 Task: Open Card Maintenance Planning Review in Board Video Marketing to Workspace Business Process Management and add a team member Softage.1@softage.net, a label Purple, a checklist Editing, an attachment from your onedrive, a color Purple and finally, add a card description 'Plan and execute company team-building retreat with a focus on personal branding' and a comment 'Given the size and scope of this task, let us make sure we have the necessary resources and support to get it done.'. Add a start date 'Jan 05, 1900' with a due date 'Jan 12, 1900'
Action: Mouse moved to (53, 335)
Screenshot: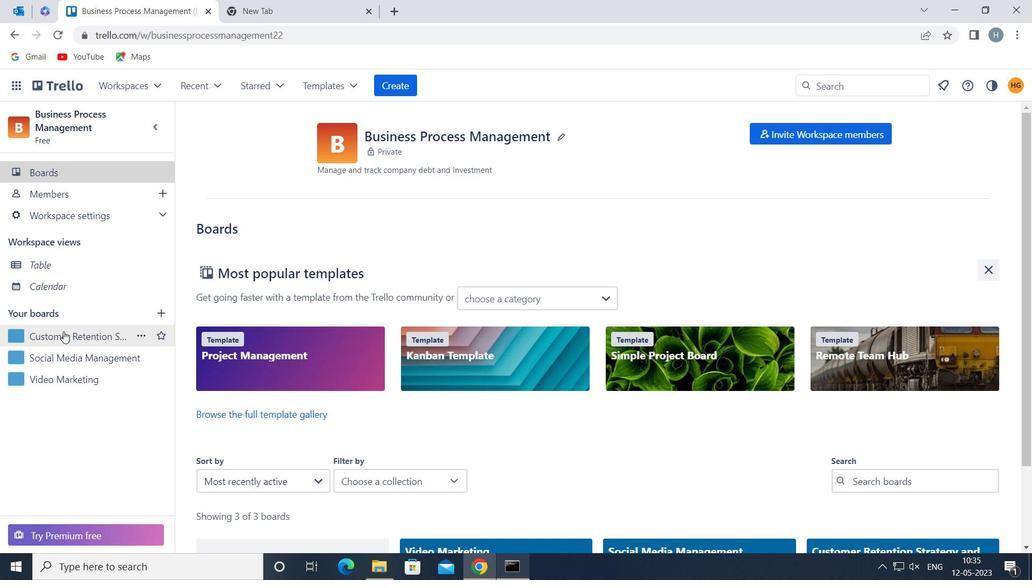 
Action: Mouse pressed left at (53, 335)
Screenshot: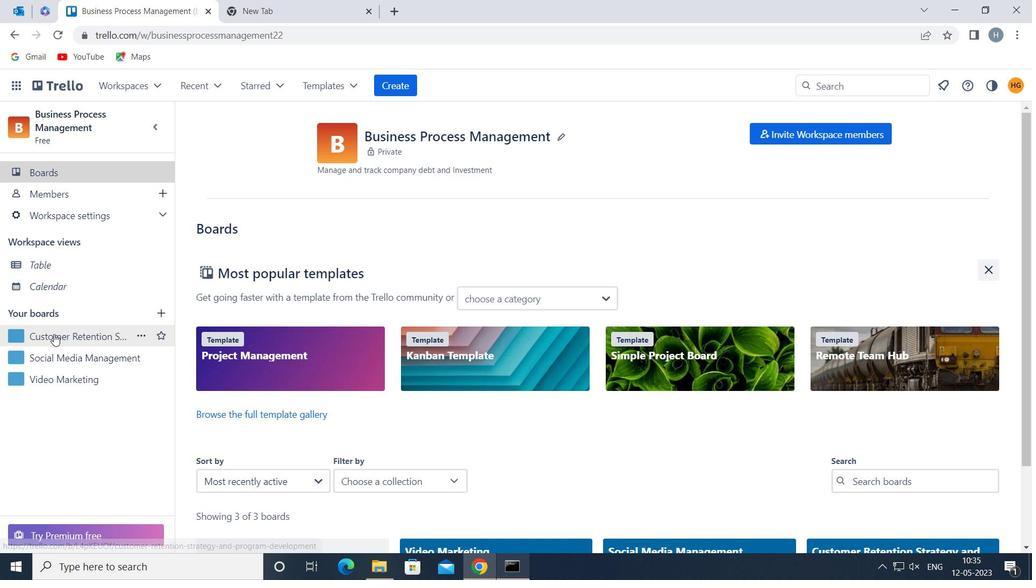 
Action: Mouse moved to (450, 190)
Screenshot: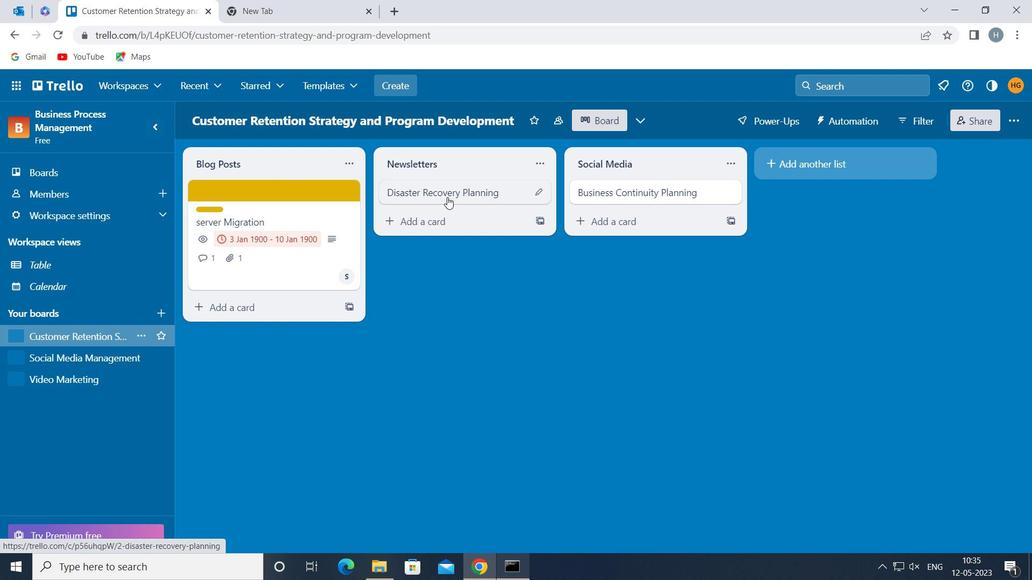 
Action: Mouse pressed left at (450, 190)
Screenshot: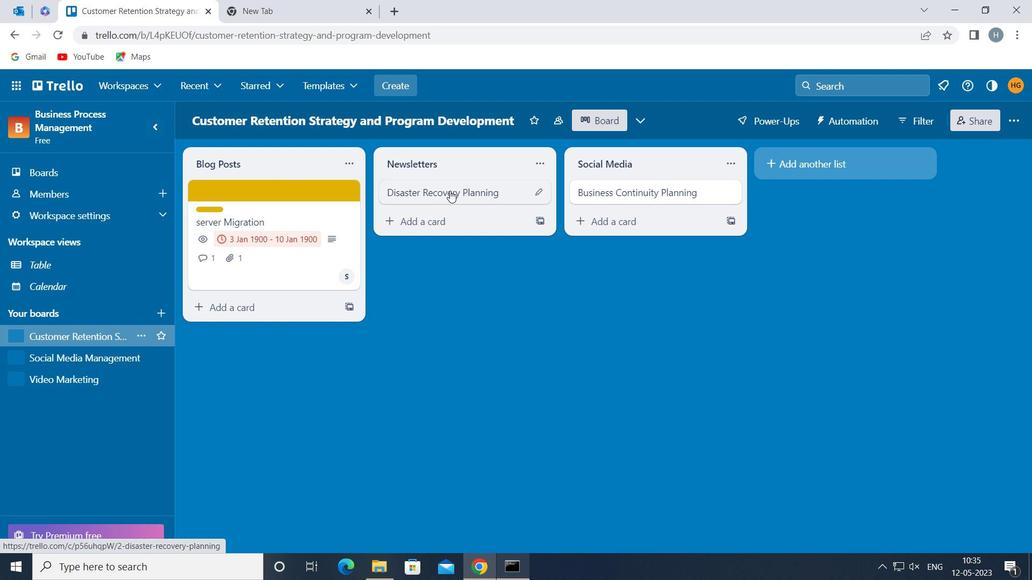 
Action: Mouse moved to (692, 239)
Screenshot: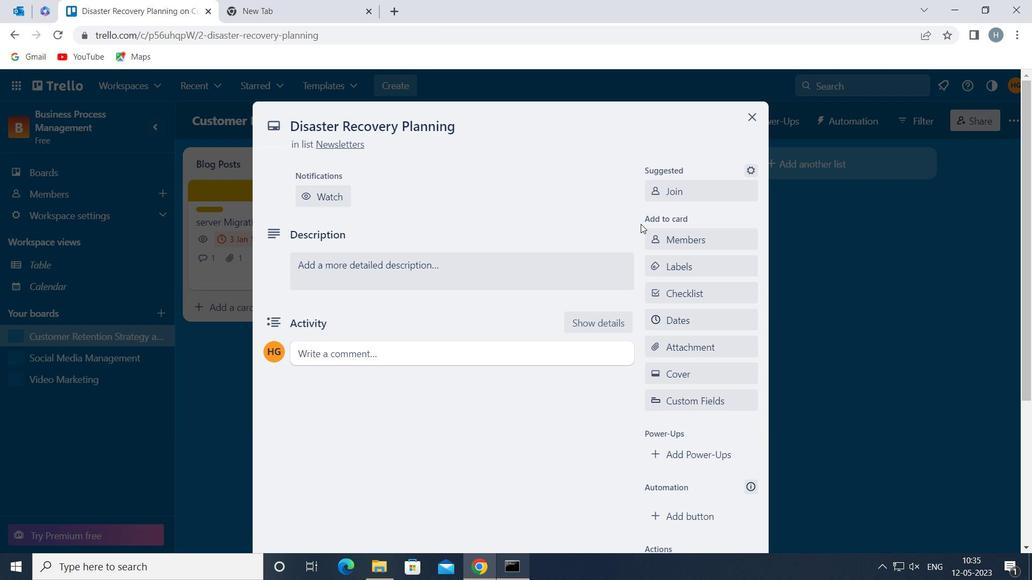 
Action: Mouse pressed left at (692, 239)
Screenshot: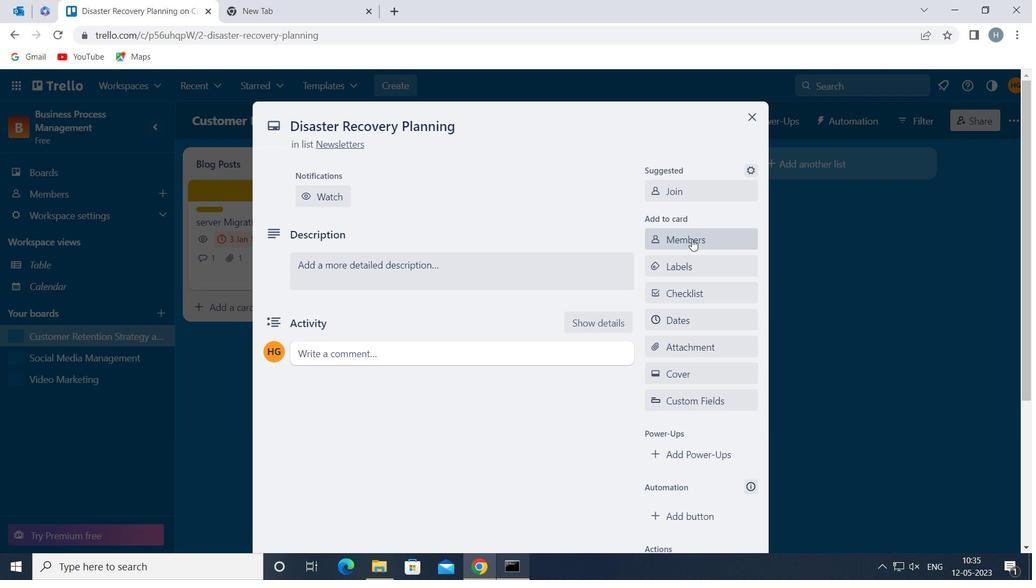 
Action: Key pressed softage
Screenshot: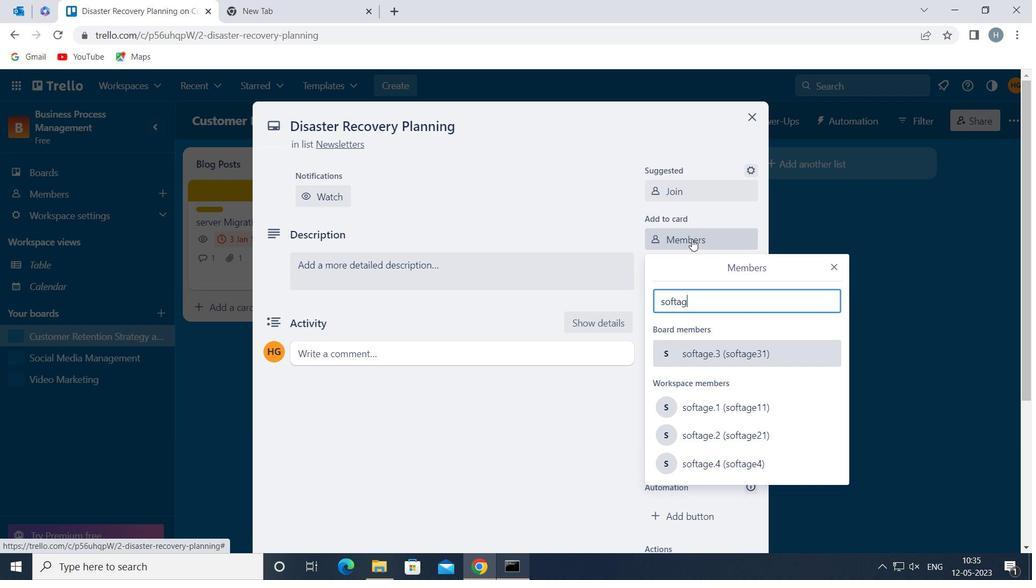 
Action: Mouse moved to (752, 433)
Screenshot: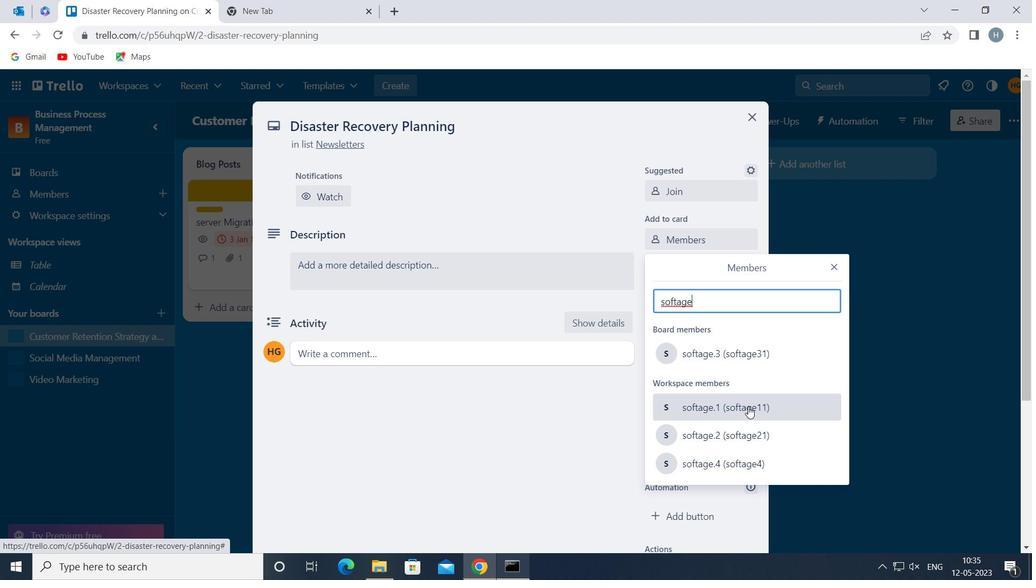 
Action: Mouse pressed left at (752, 433)
Screenshot: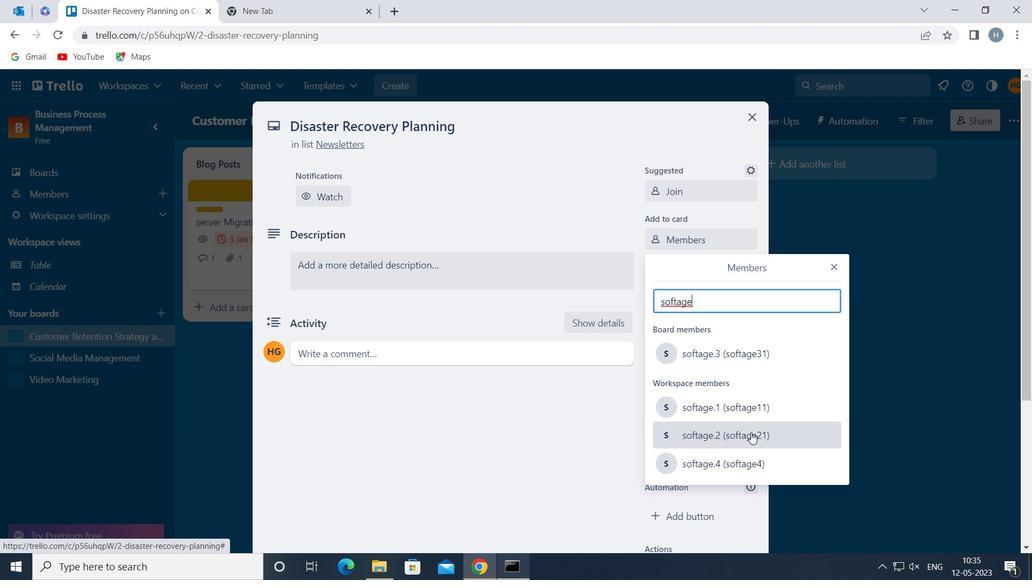 
Action: Mouse moved to (838, 264)
Screenshot: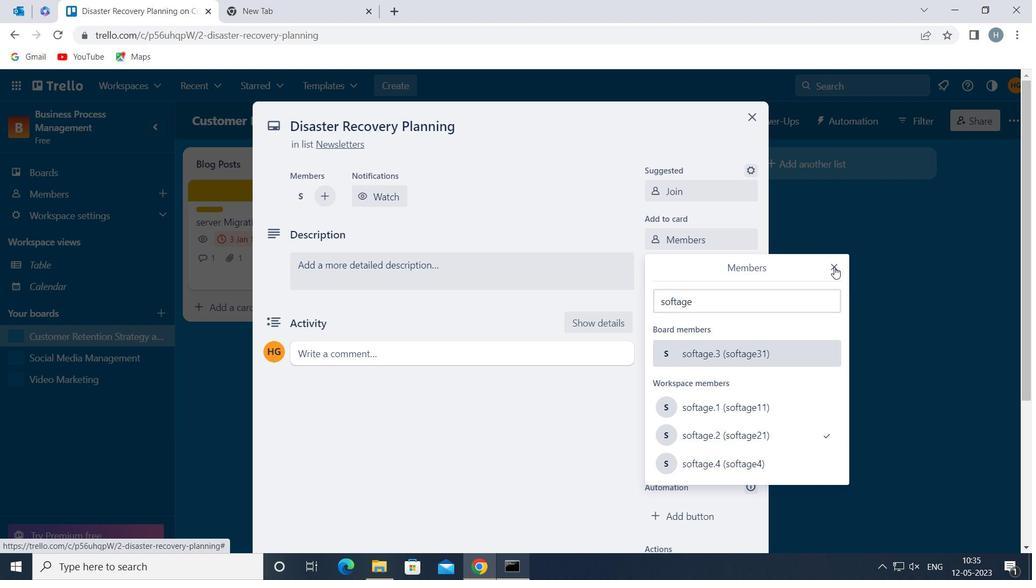 
Action: Mouse pressed left at (838, 264)
Screenshot: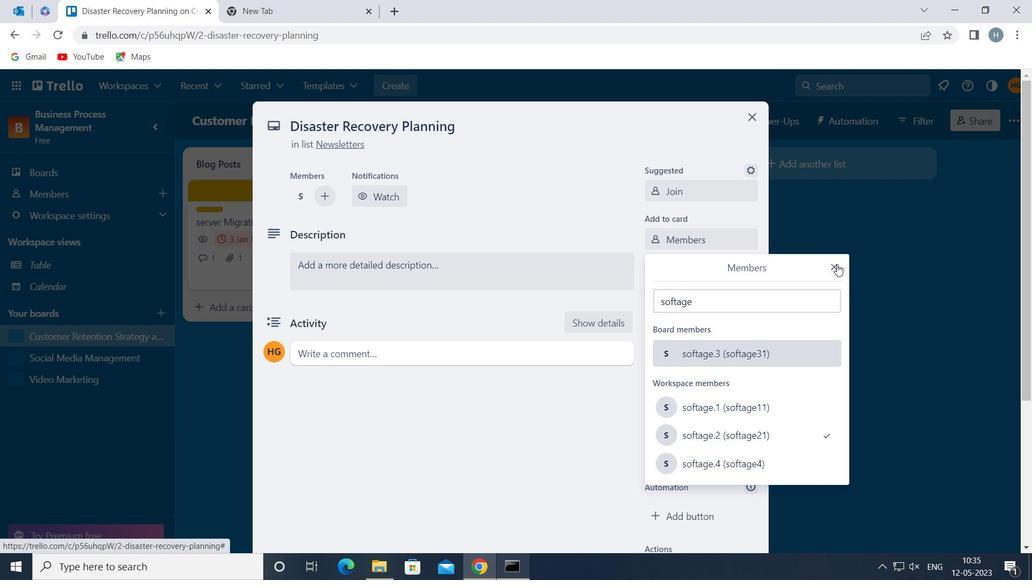 
Action: Mouse moved to (740, 268)
Screenshot: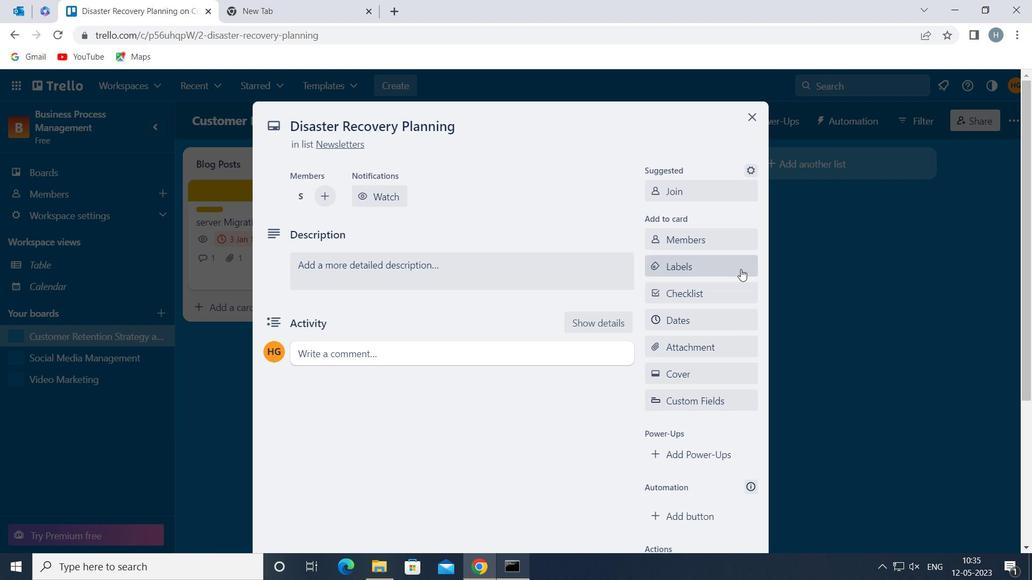 
Action: Mouse pressed left at (740, 268)
Screenshot: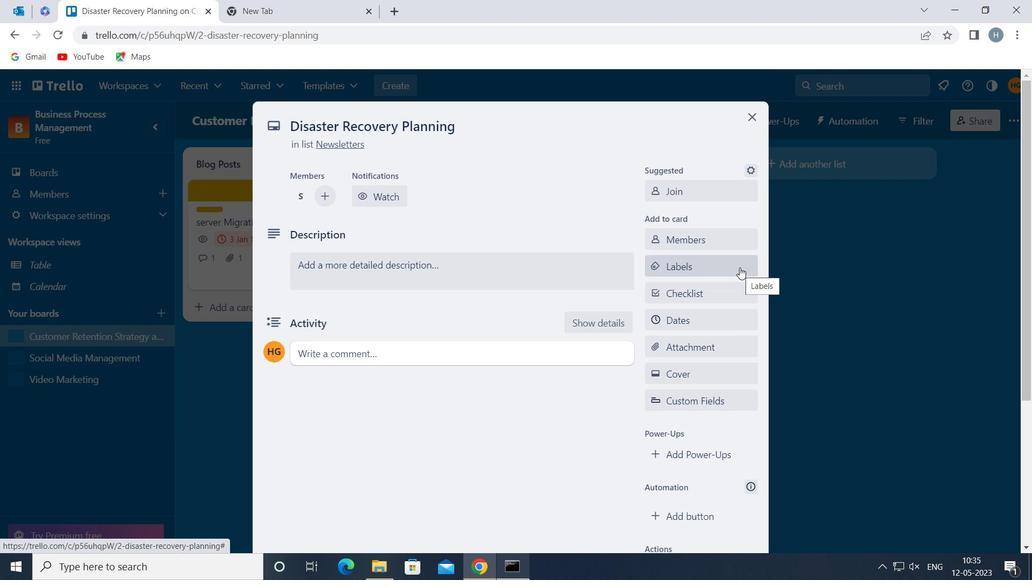 
Action: Mouse moved to (743, 224)
Screenshot: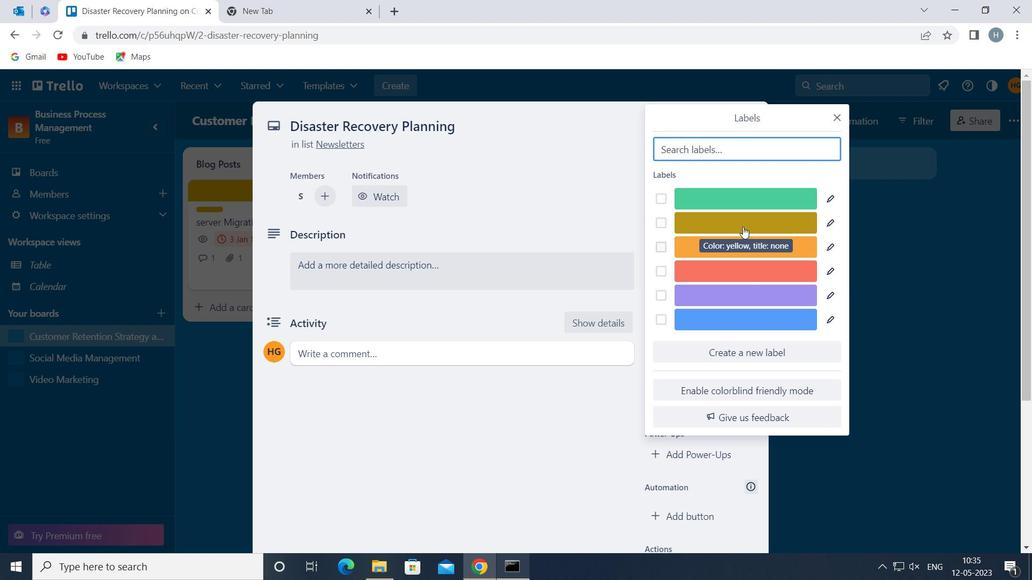 
Action: Mouse pressed left at (743, 224)
Screenshot: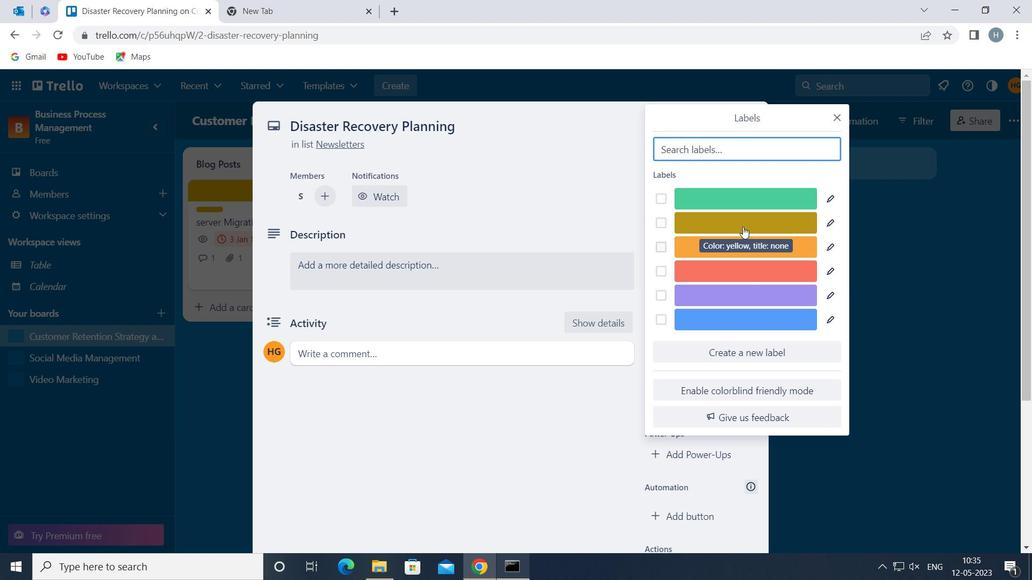 
Action: Mouse moved to (838, 114)
Screenshot: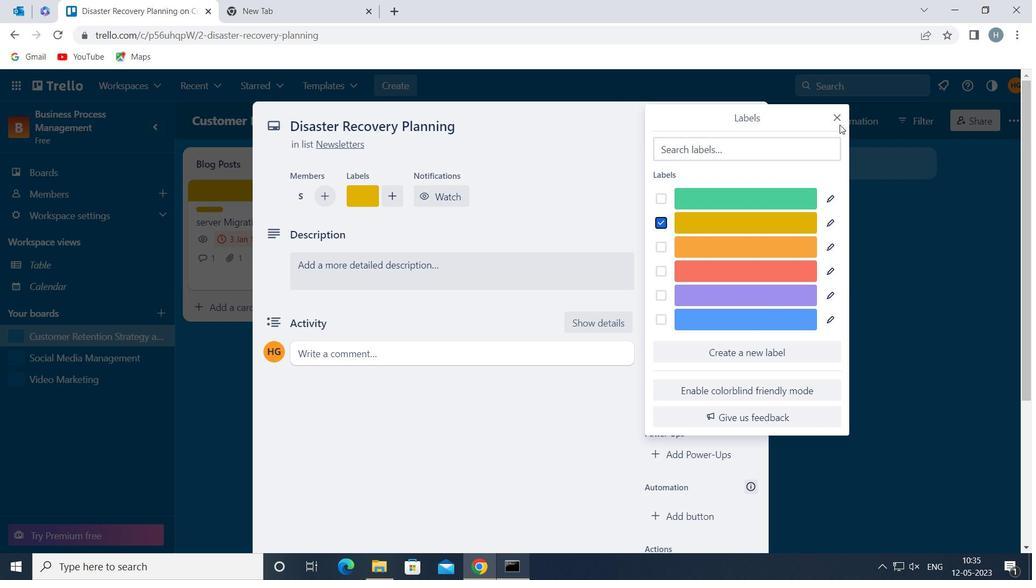
Action: Mouse pressed left at (838, 114)
Screenshot: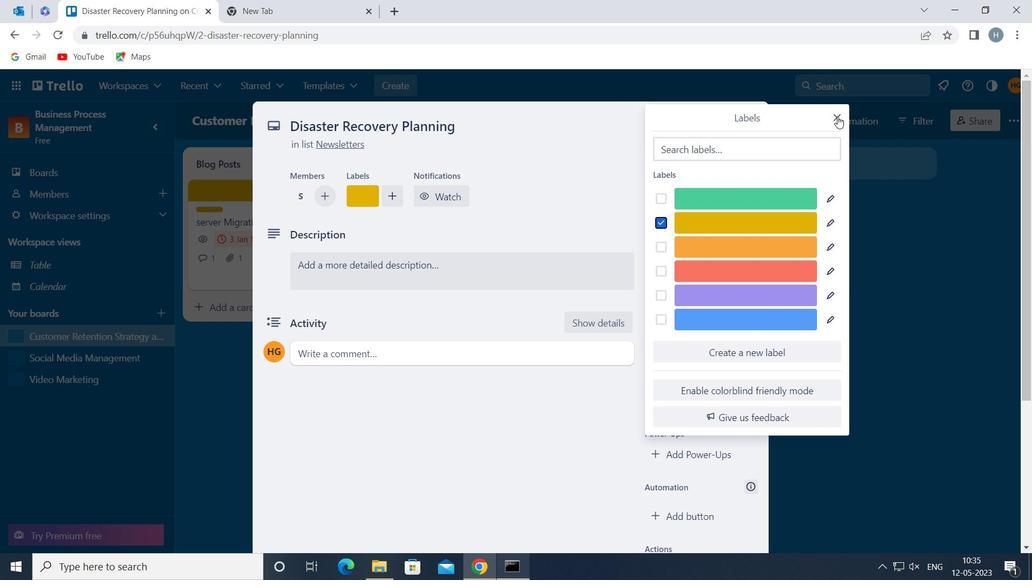 
Action: Mouse moved to (723, 294)
Screenshot: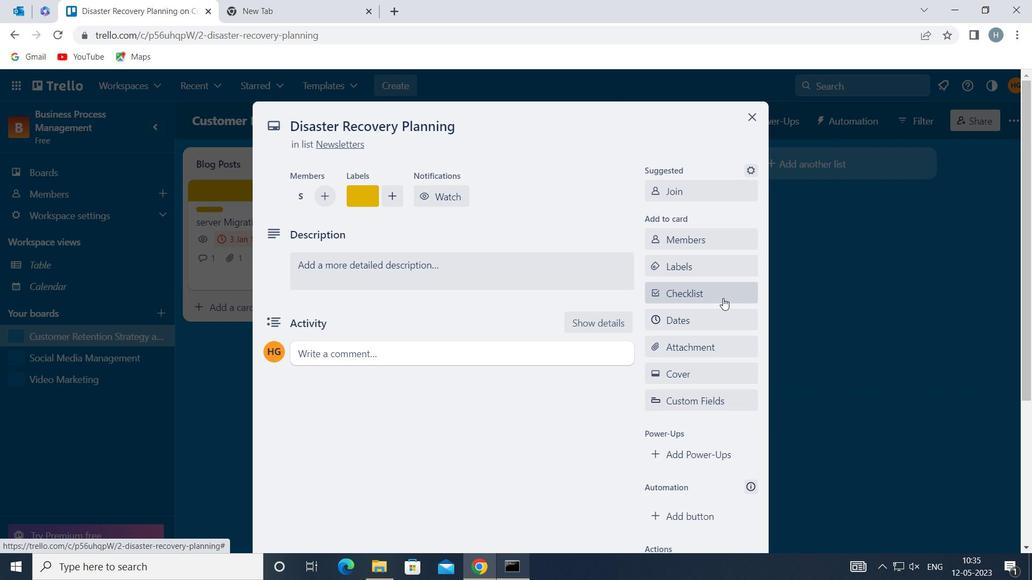 
Action: Mouse pressed left at (723, 294)
Screenshot: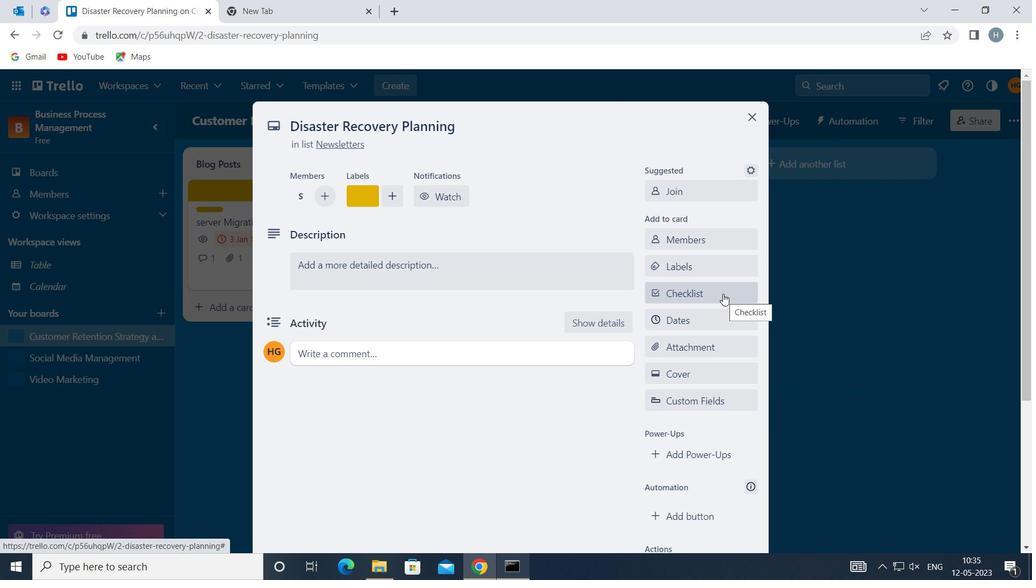 
Action: Key pressed <Key.shift>N
Screenshot: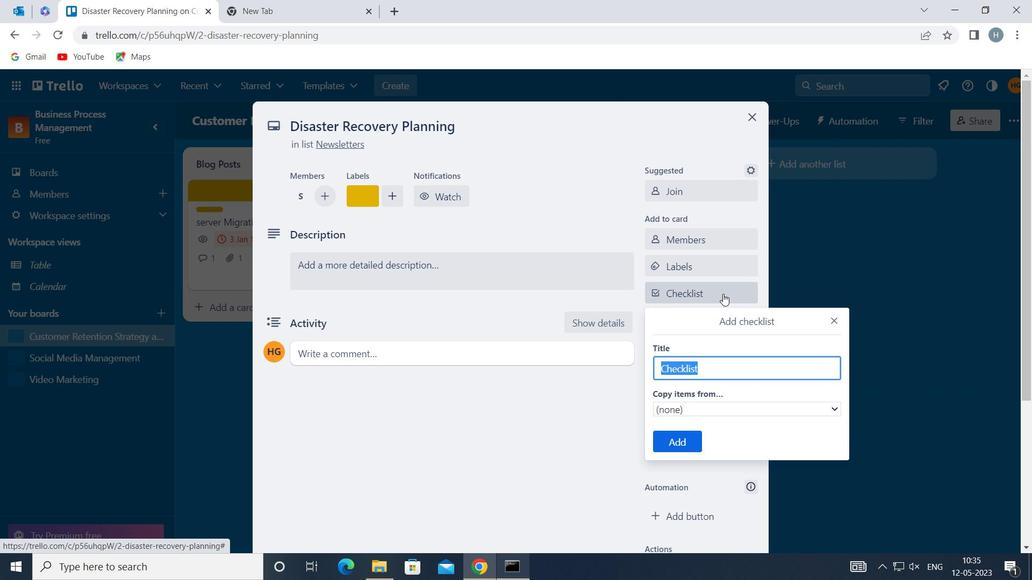 
Action: Mouse moved to (771, 395)
Screenshot: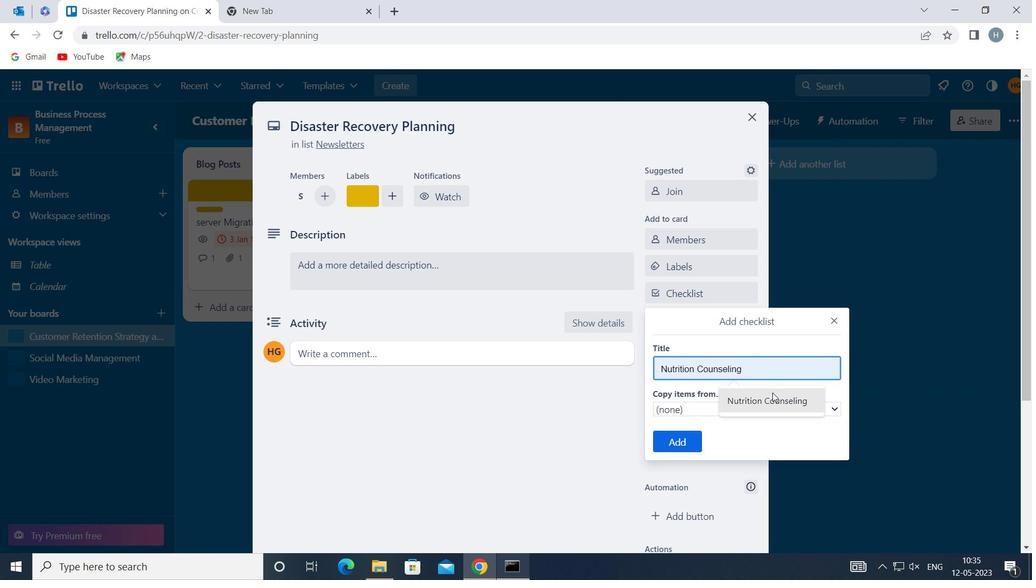 
Action: Mouse pressed left at (771, 395)
Screenshot: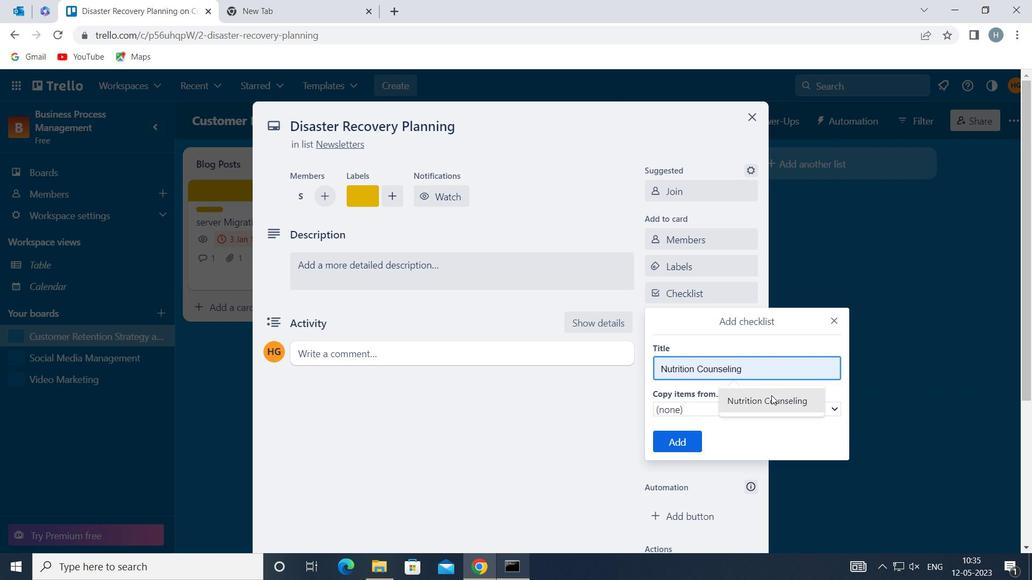 
Action: Mouse moved to (678, 439)
Screenshot: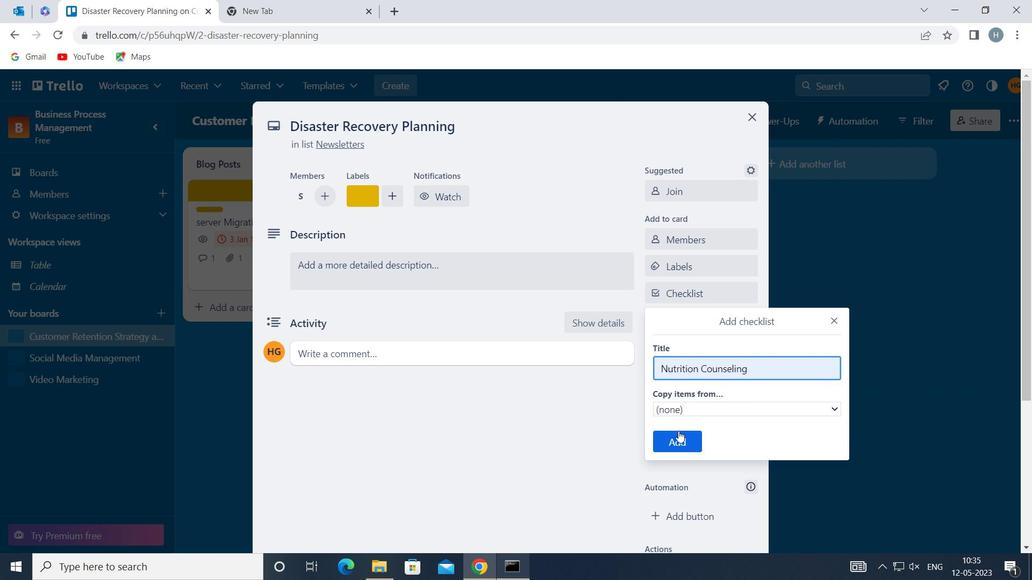 
Action: Mouse pressed left at (678, 439)
Screenshot: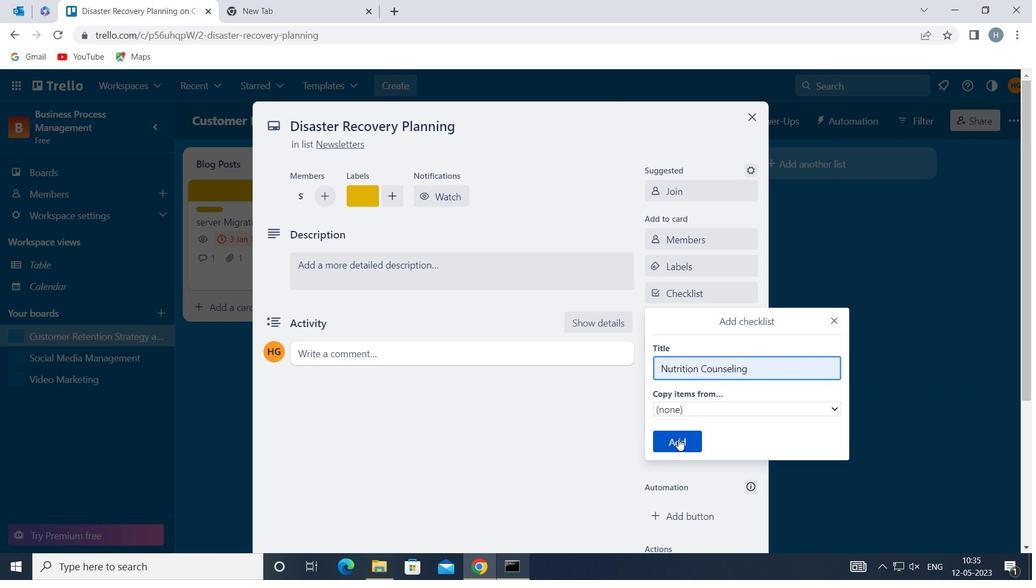 
Action: Mouse moved to (717, 342)
Screenshot: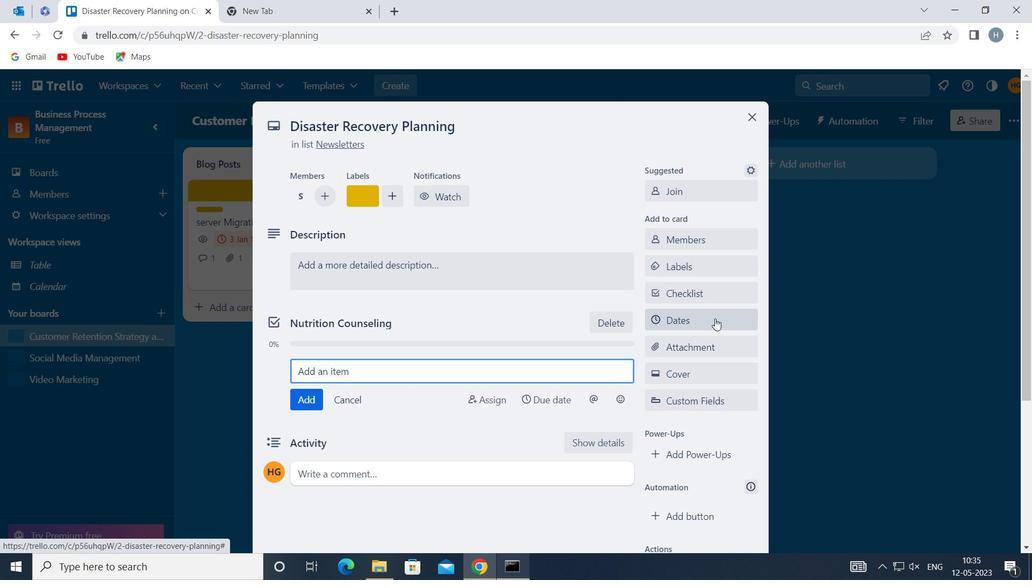
Action: Mouse pressed left at (717, 342)
Screenshot: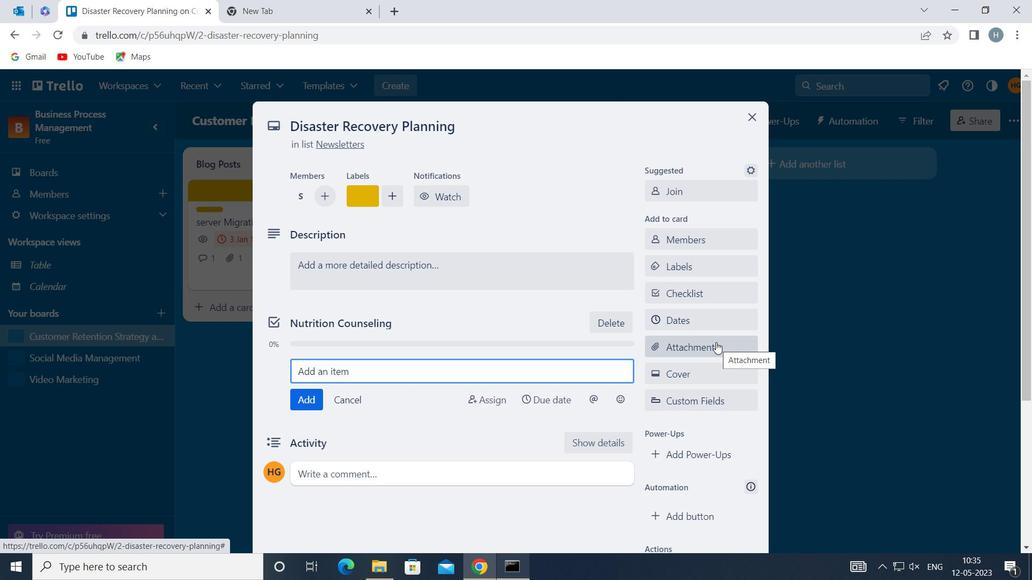 
Action: Mouse moved to (713, 252)
Screenshot: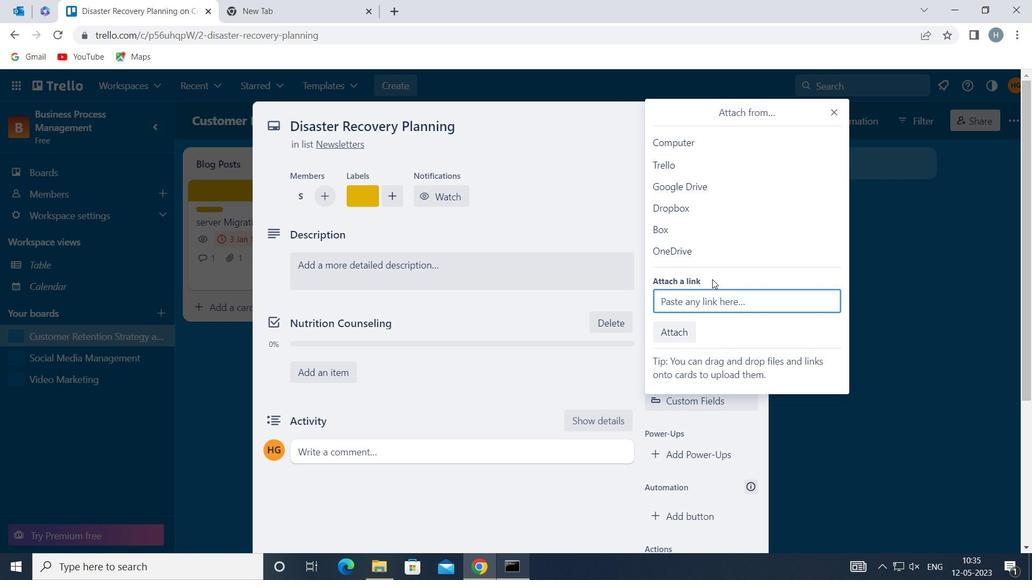 
Action: Mouse pressed left at (713, 252)
Screenshot: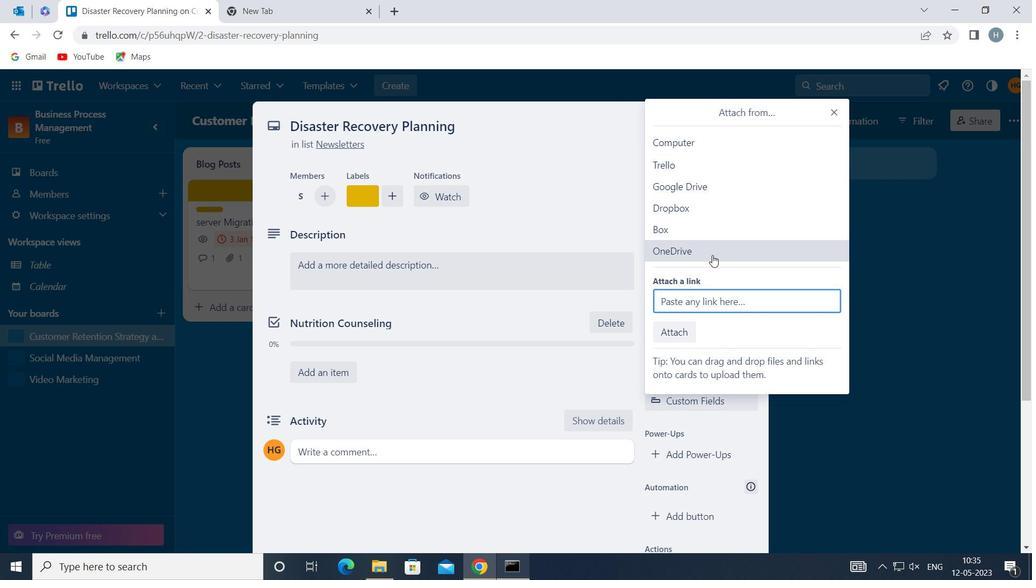 
Action: Mouse moved to (491, 189)
Screenshot: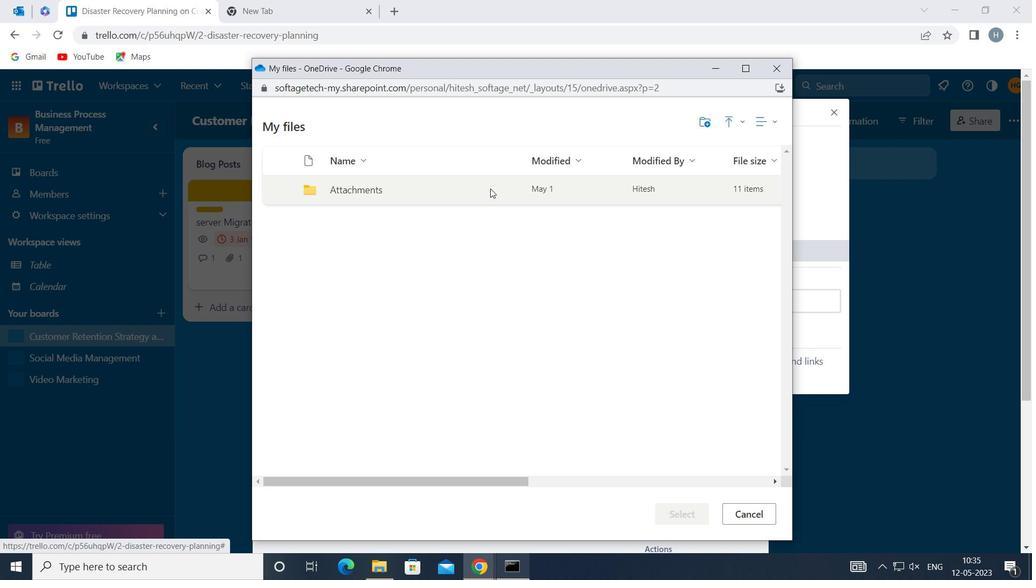 
Action: Mouse pressed left at (491, 189)
Screenshot: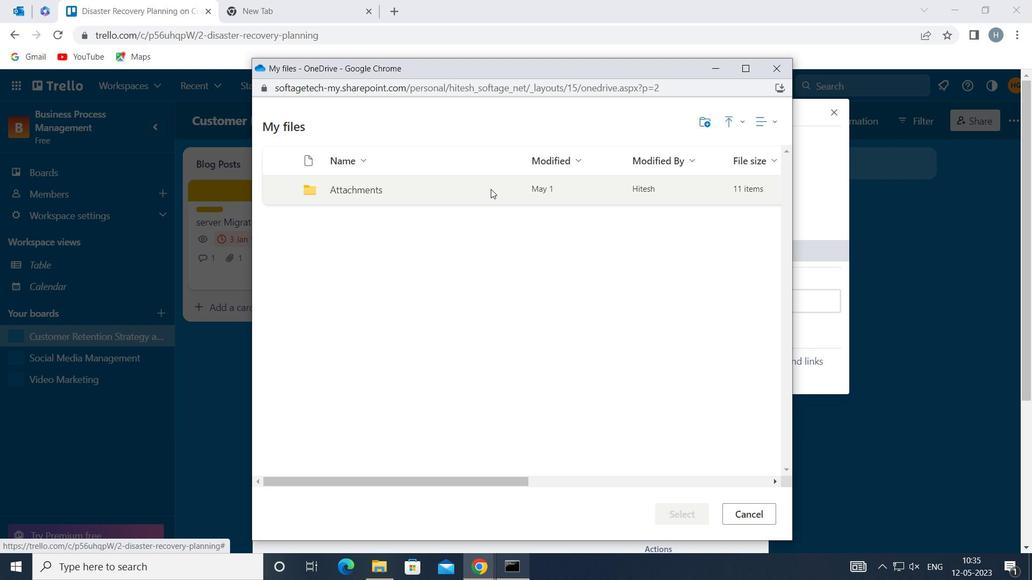 
Action: Mouse pressed left at (491, 189)
Screenshot: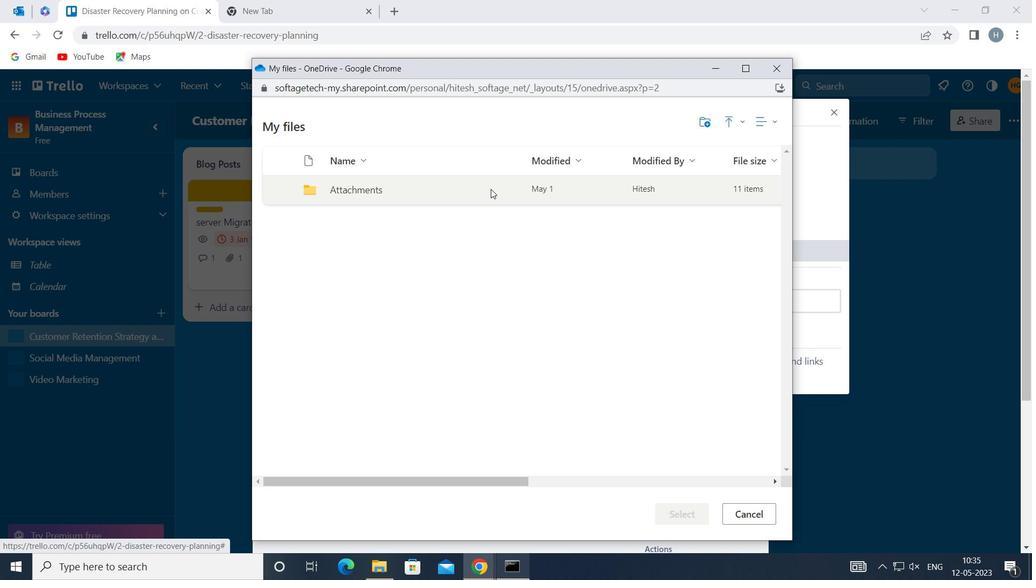 
Action: Mouse moved to (519, 219)
Screenshot: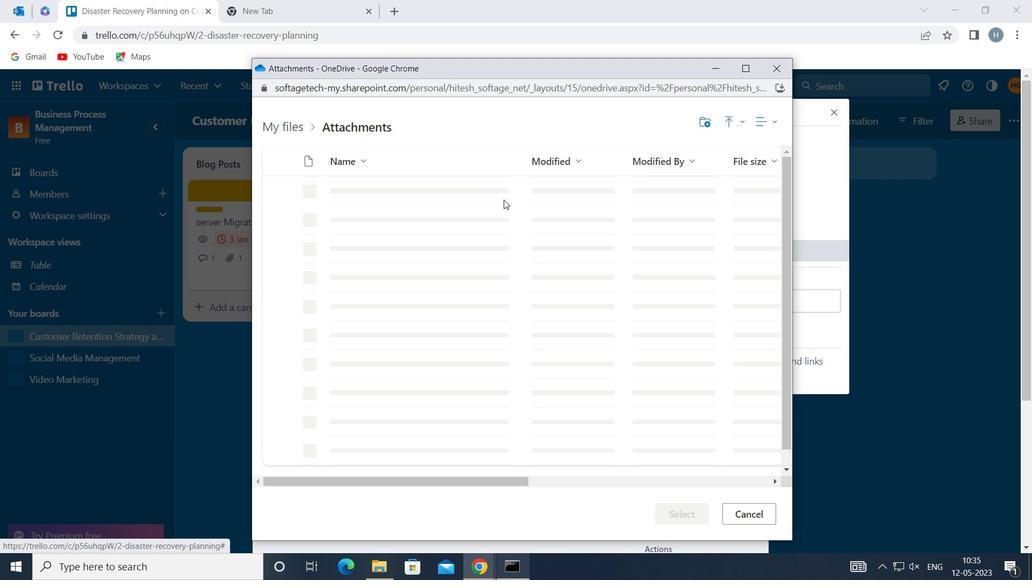 
Action: Mouse pressed left at (519, 219)
Screenshot: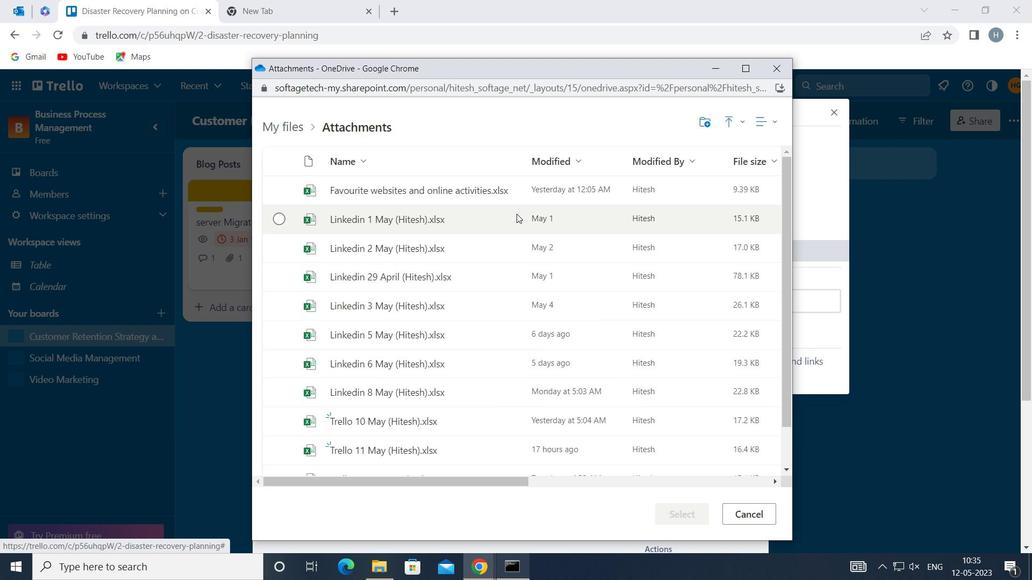 
Action: Mouse moved to (669, 511)
Screenshot: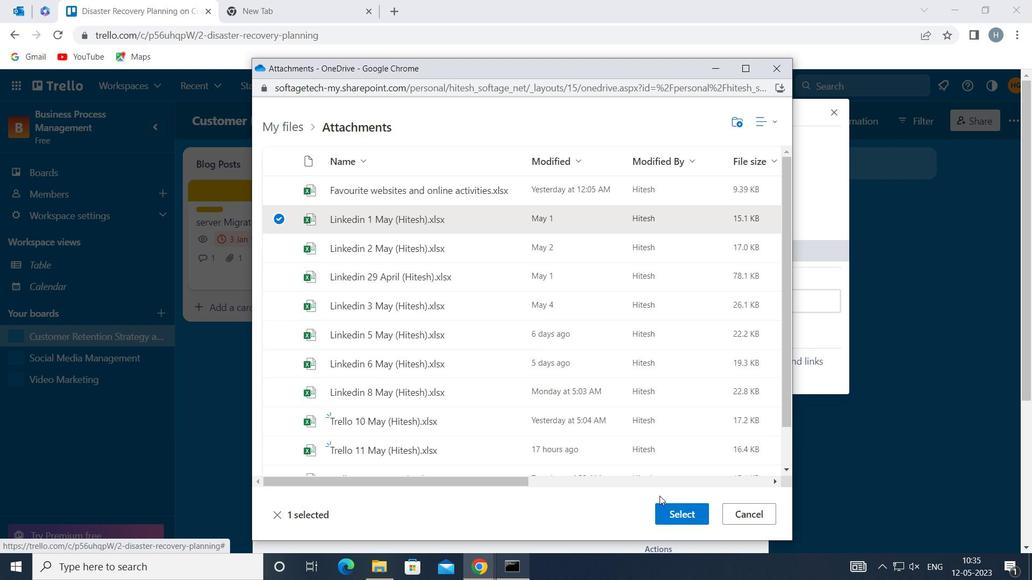 
Action: Mouse pressed left at (669, 511)
Screenshot: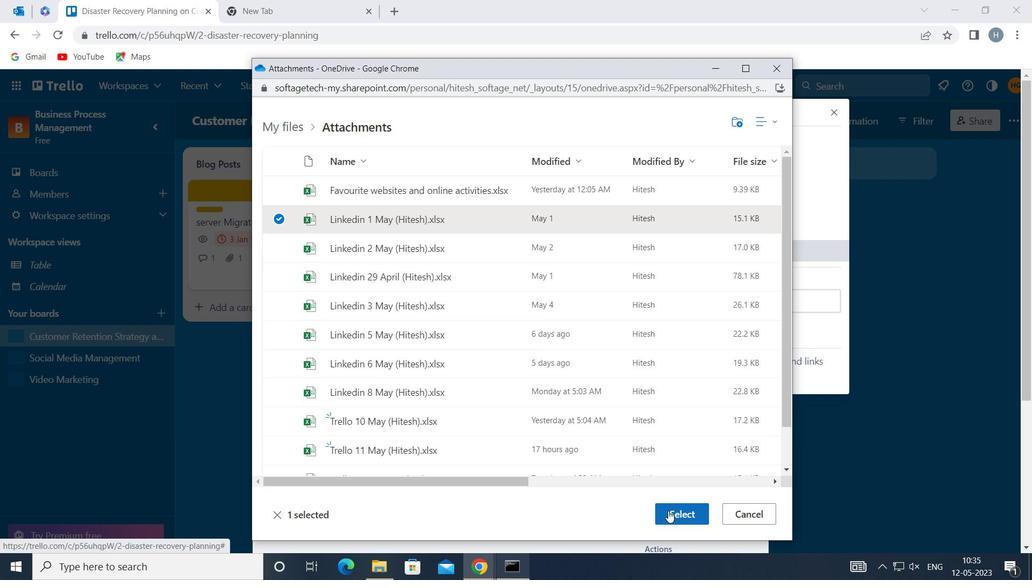 
Action: Mouse moved to (699, 371)
Screenshot: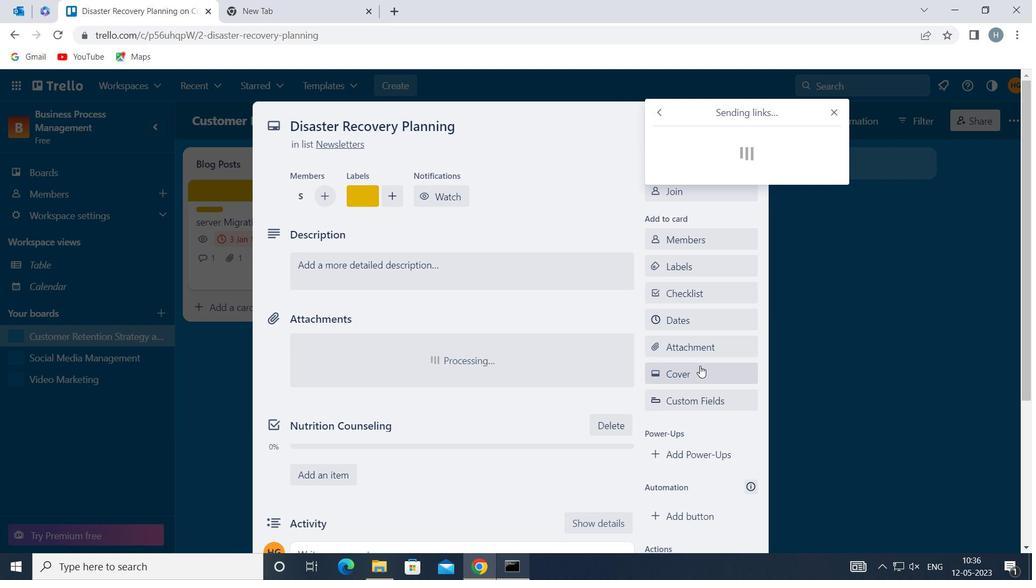 
Action: Mouse pressed left at (699, 371)
Screenshot: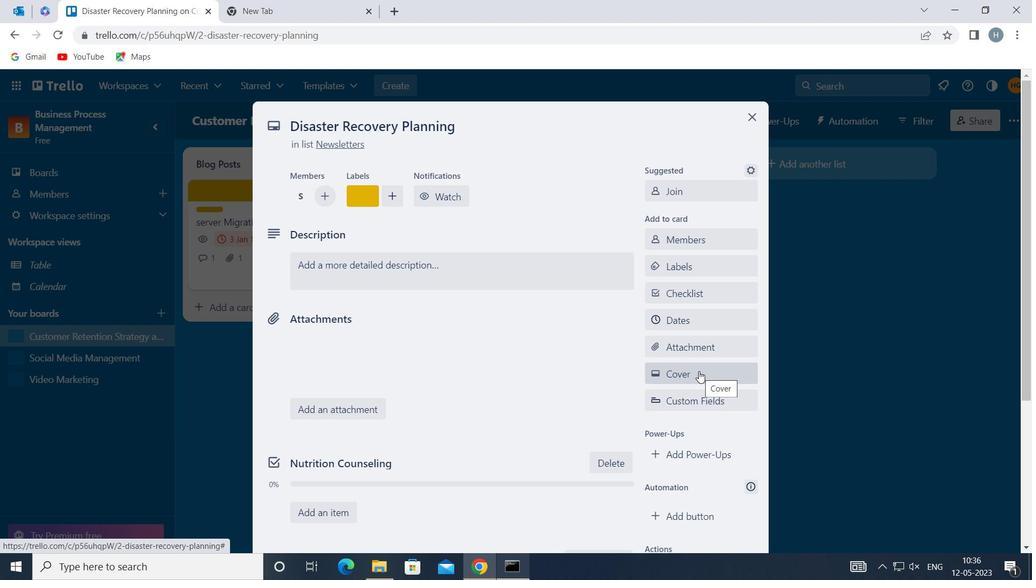 
Action: Mouse moved to (708, 289)
Screenshot: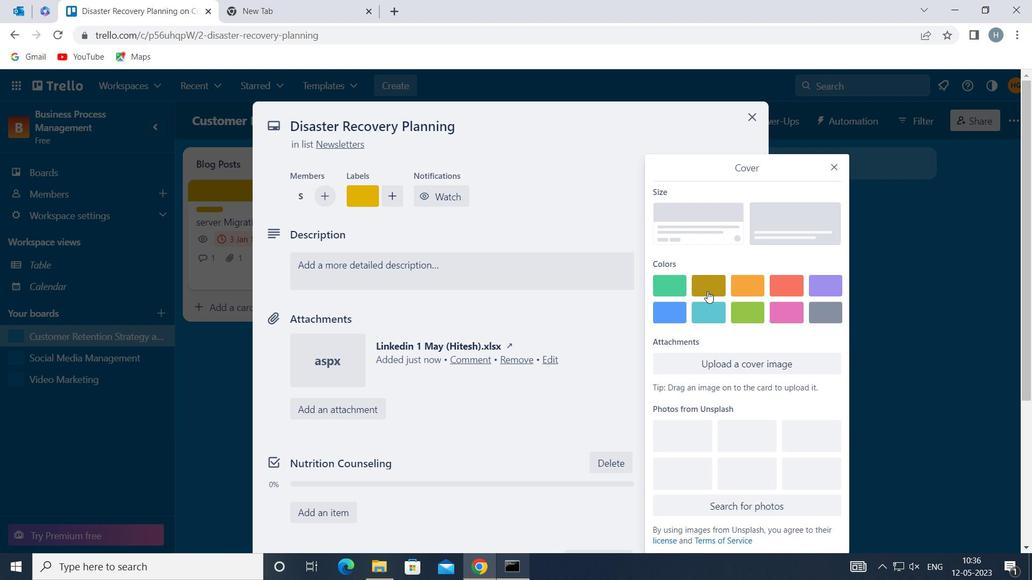 
Action: Mouse pressed left at (708, 289)
Screenshot: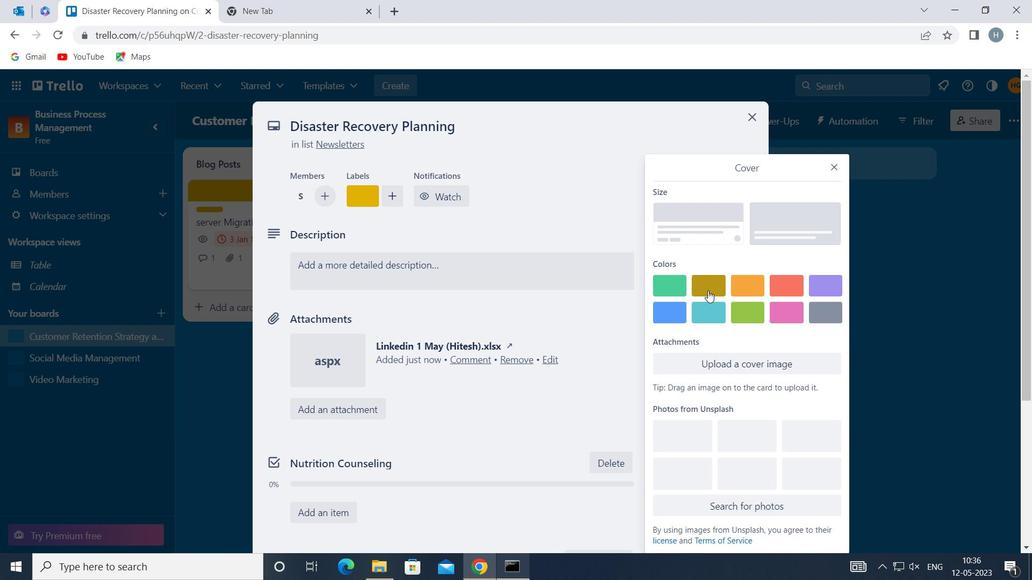 
Action: Mouse moved to (837, 139)
Screenshot: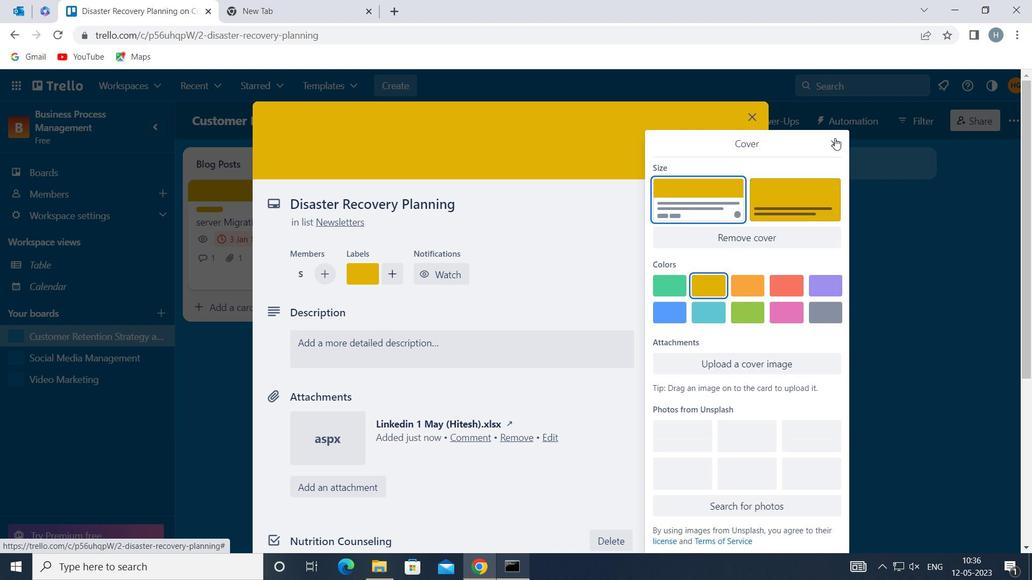 
Action: Mouse pressed left at (837, 139)
Screenshot: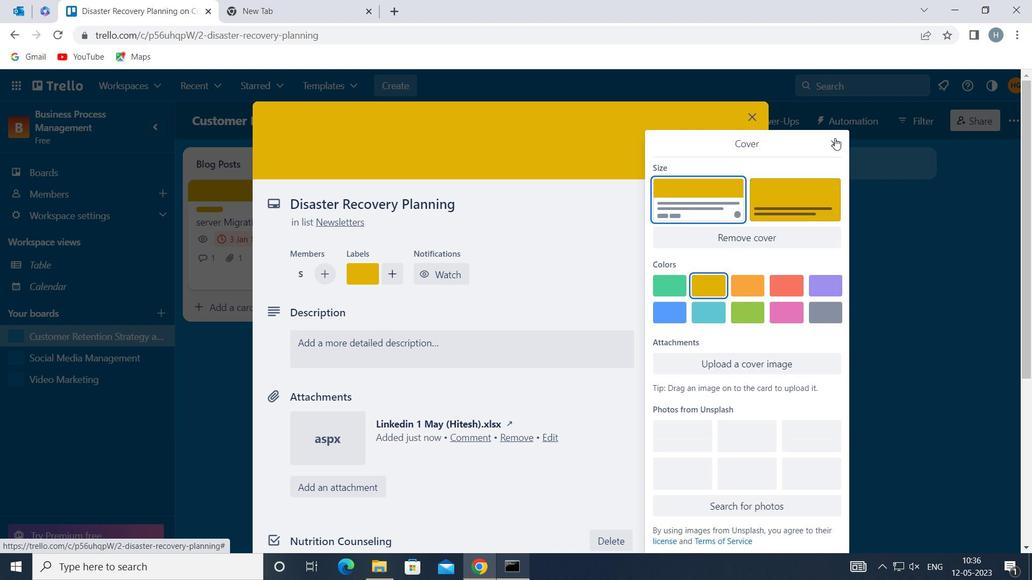 
Action: Mouse moved to (539, 344)
Screenshot: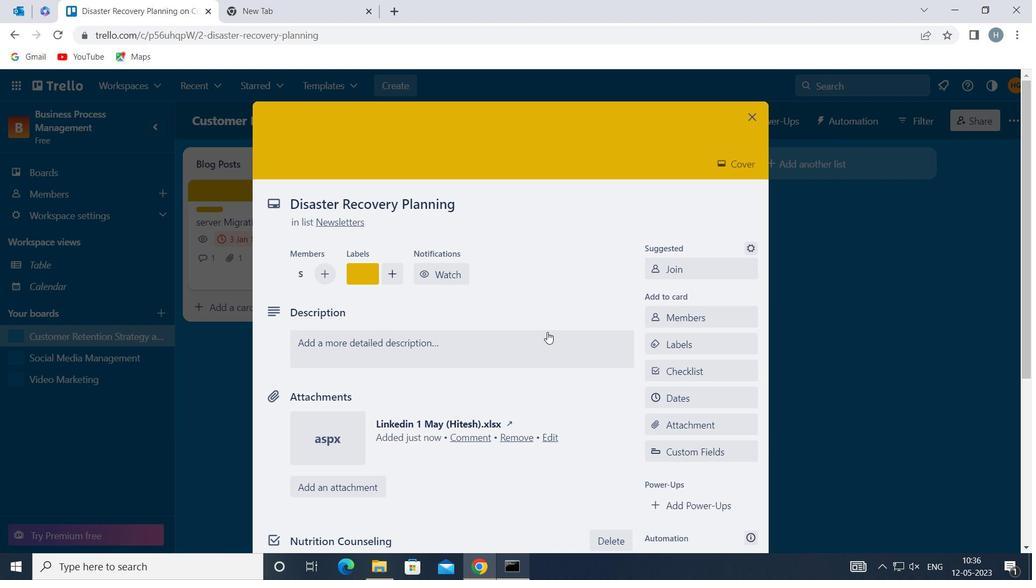 
Action: Mouse pressed left at (539, 344)
Screenshot: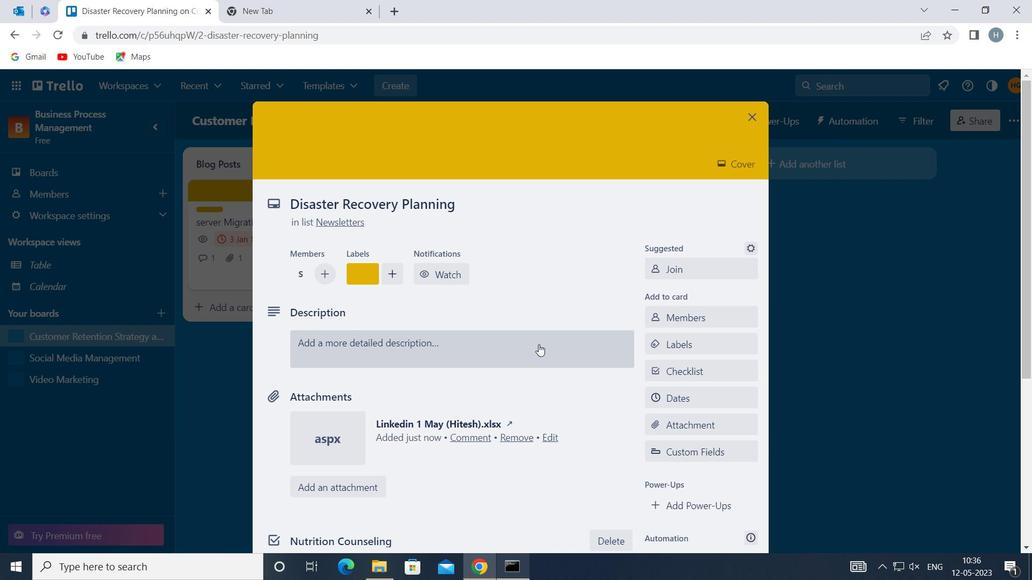 
Action: Mouse moved to (500, 391)
Screenshot: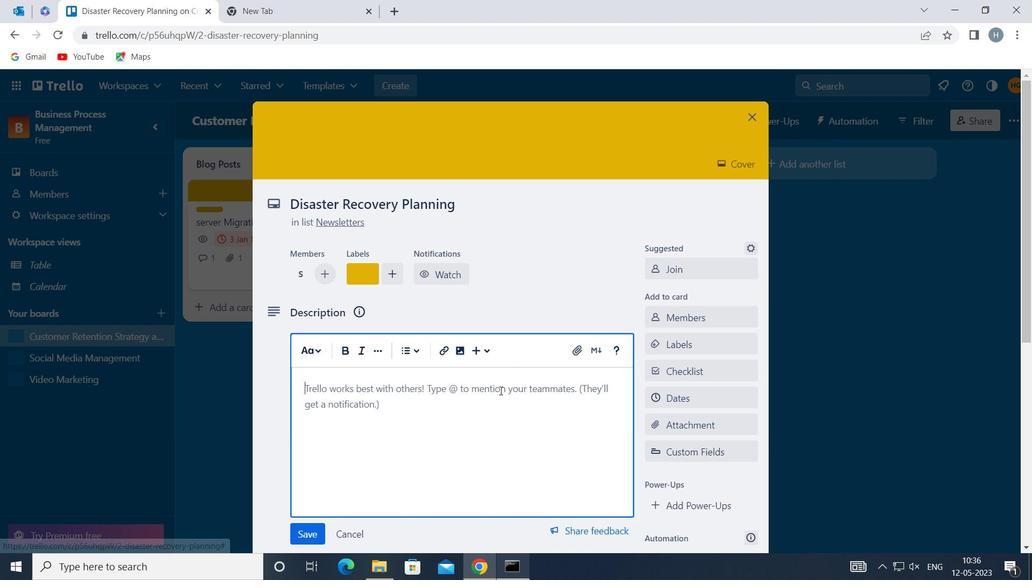 
Action: Mouse pressed left at (500, 391)
Screenshot: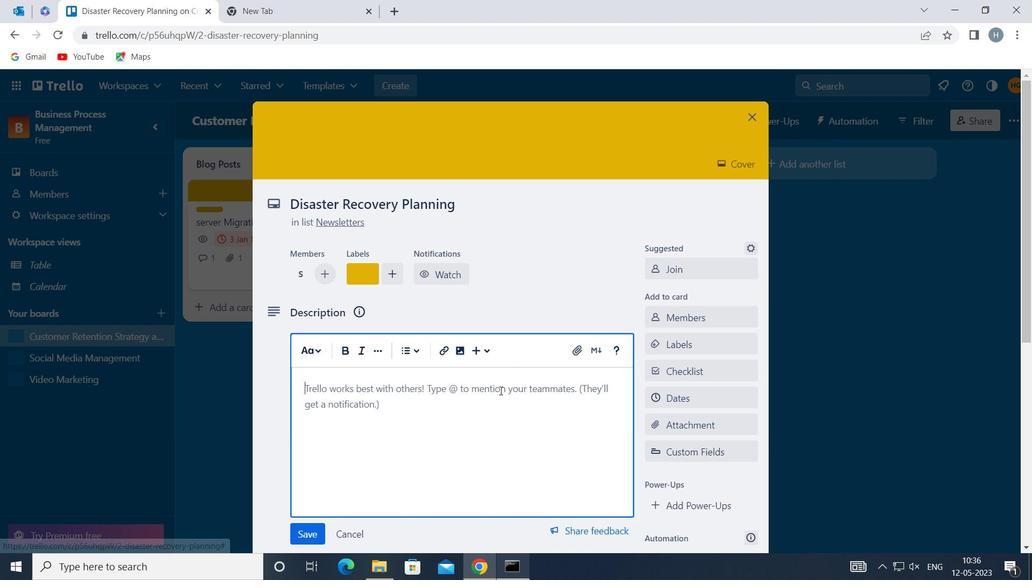 
Action: Mouse moved to (481, 398)
Screenshot: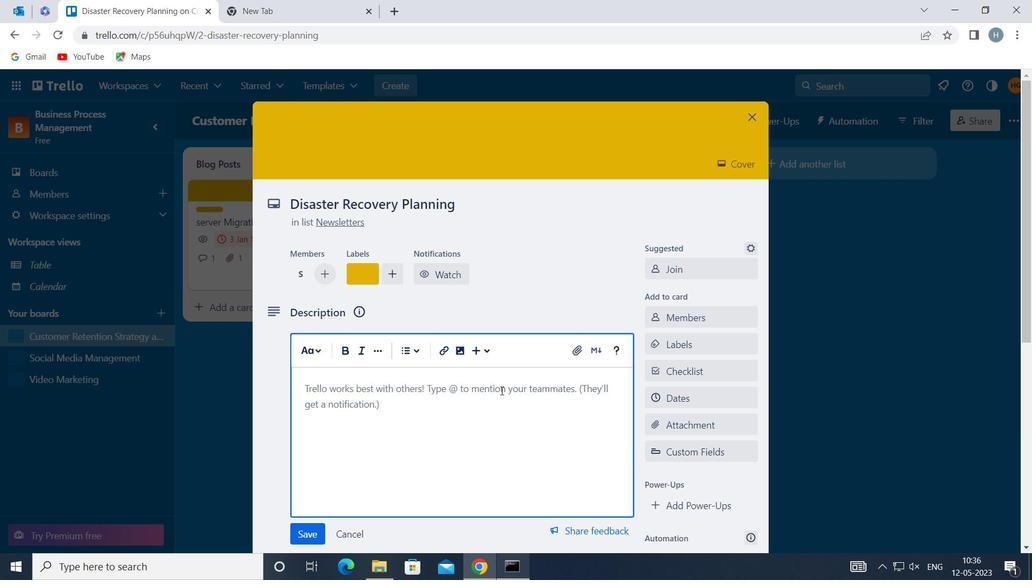 
Action: Key pressed <Key.shift>PLAN<Key.space>AND<Key.space>EXECUTE<Key.space>COMPANY<Key.space>TEAM-BUILDING<Key.space>ACTIVITY<Key.space>AT<Key.space>A<Key.space>TEAM-BUILDING<Key.space>ROPES<Key.space>COURSE
Screenshot: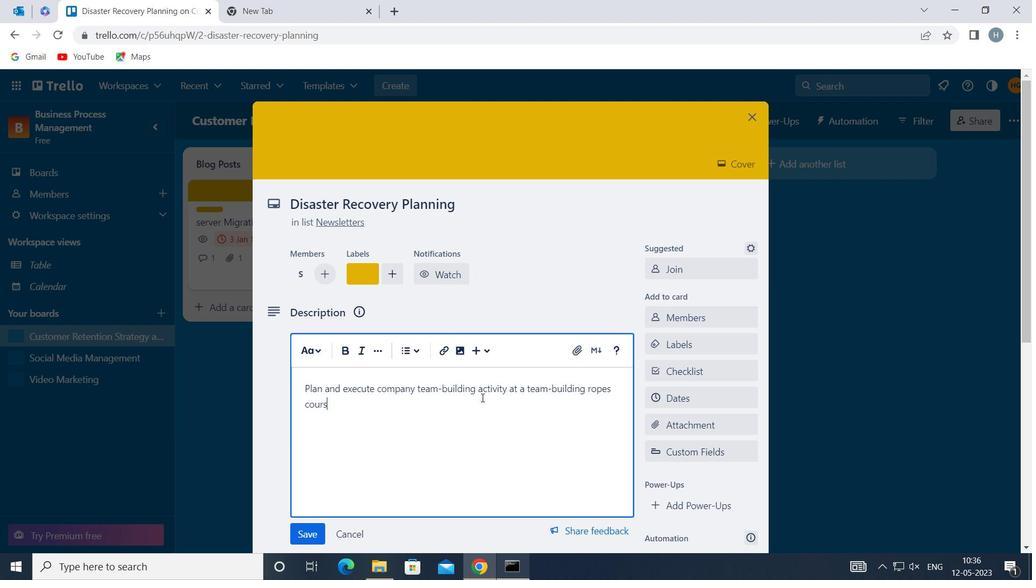 
Action: Mouse moved to (309, 538)
Screenshot: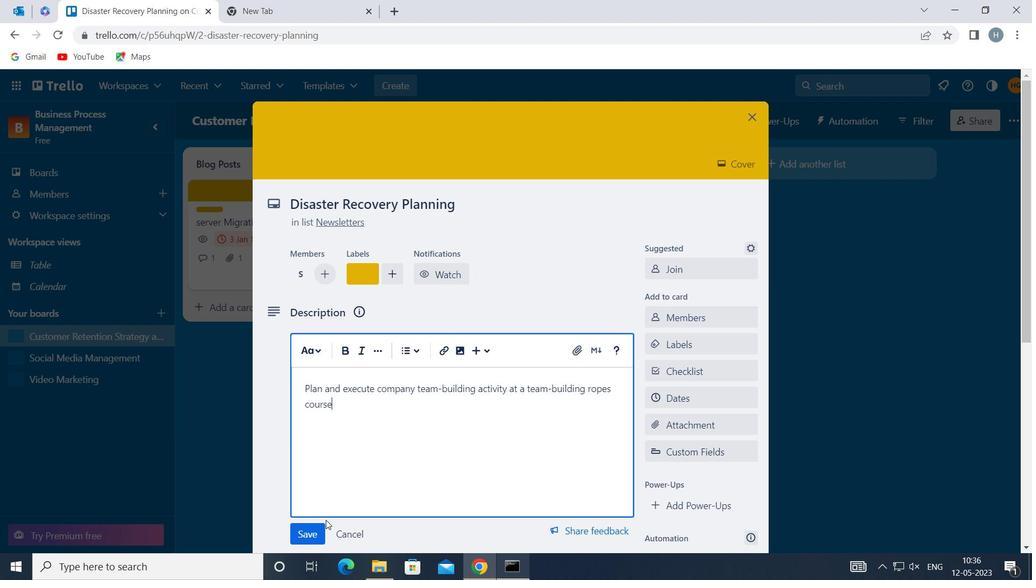 
Action: Mouse pressed left at (309, 538)
Screenshot: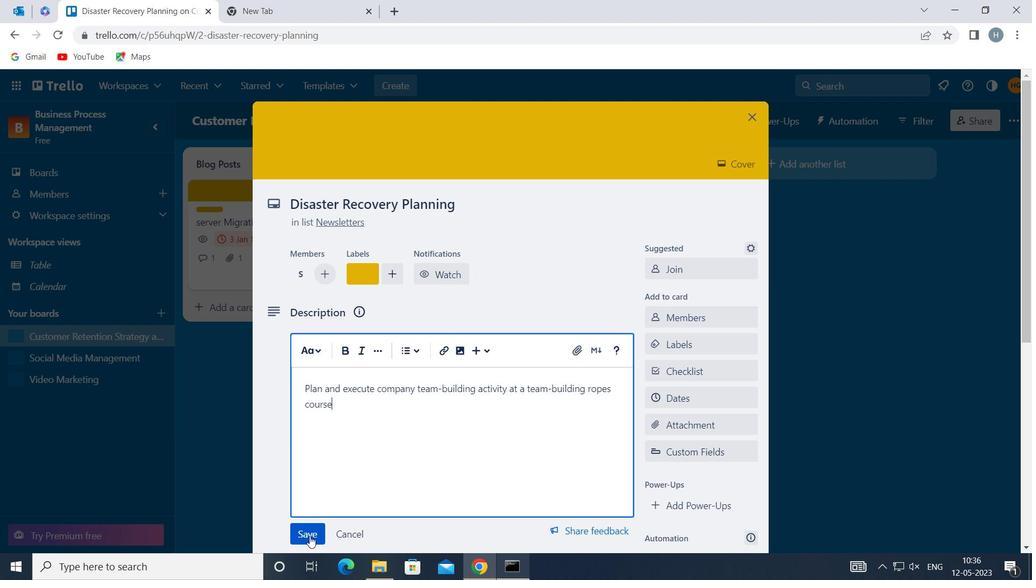 
Action: Mouse moved to (384, 456)
Screenshot: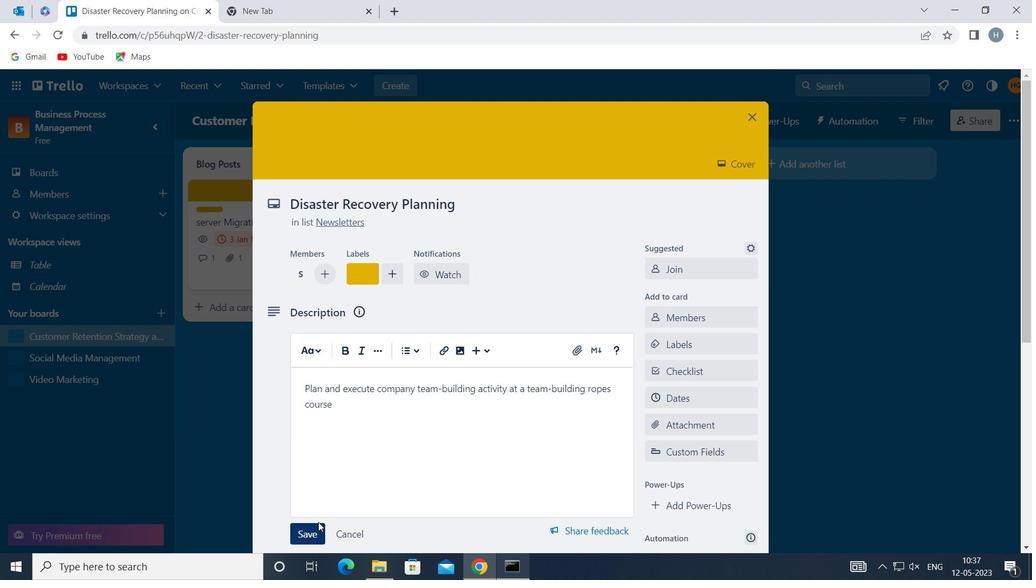 
Action: Mouse scrolled (384, 456) with delta (0, 0)
Screenshot: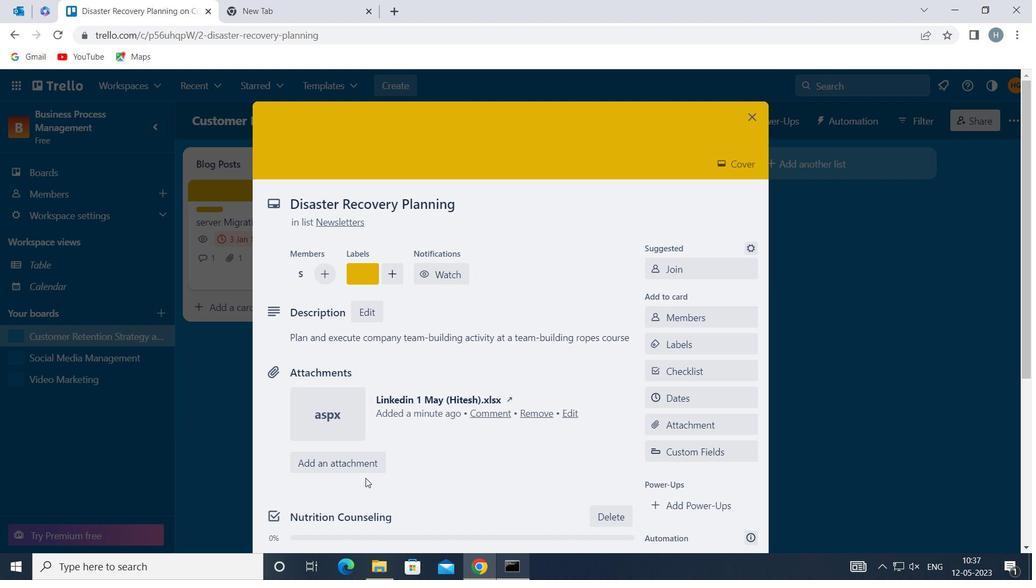 
Action: Mouse scrolled (384, 456) with delta (0, 0)
Screenshot: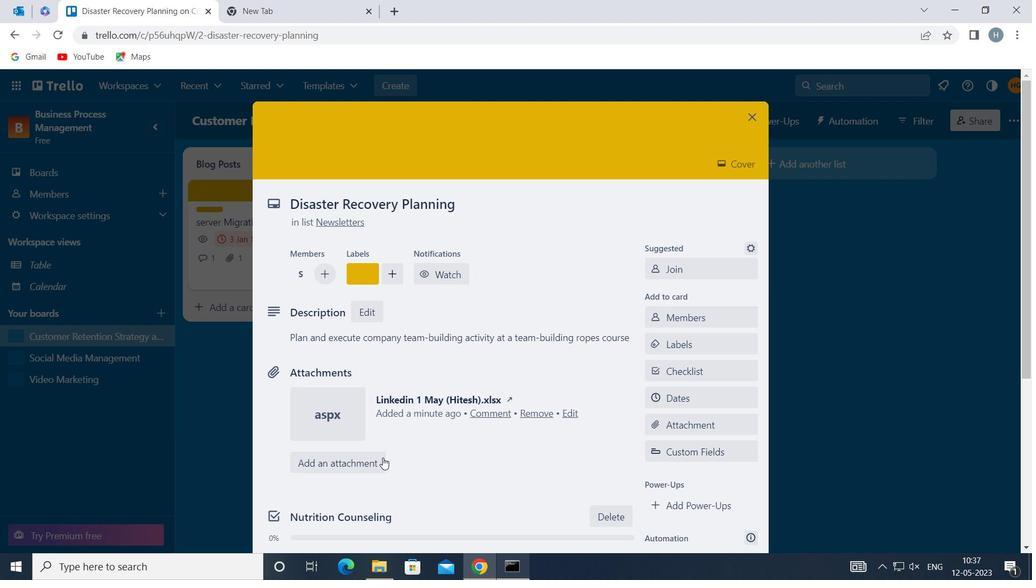 
Action: Mouse moved to (450, 455)
Screenshot: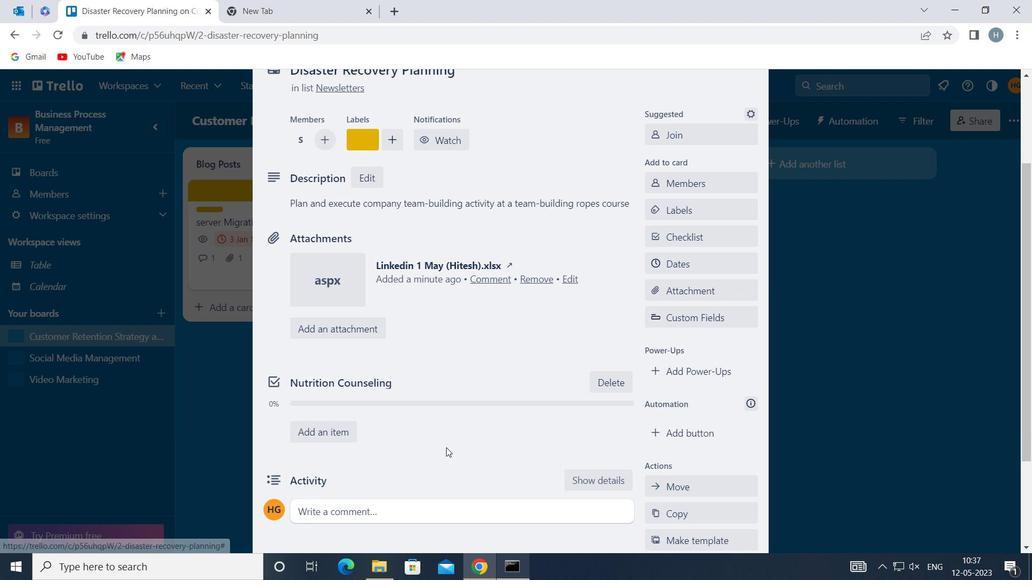 
Action: Mouse scrolled (450, 455) with delta (0, 0)
Screenshot: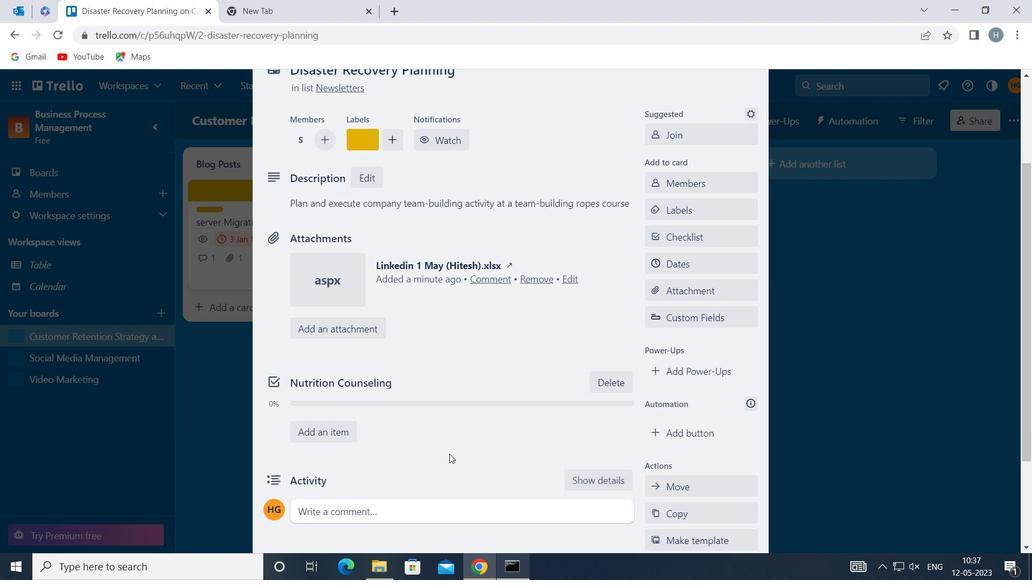 
Action: Mouse scrolled (450, 455) with delta (0, 0)
Screenshot: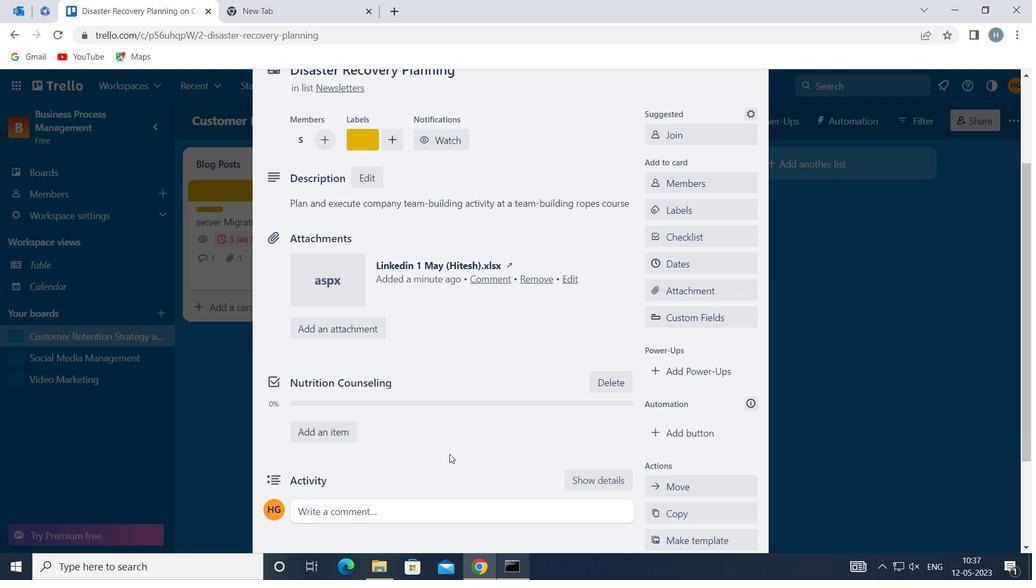 
Action: Mouse moved to (494, 382)
Screenshot: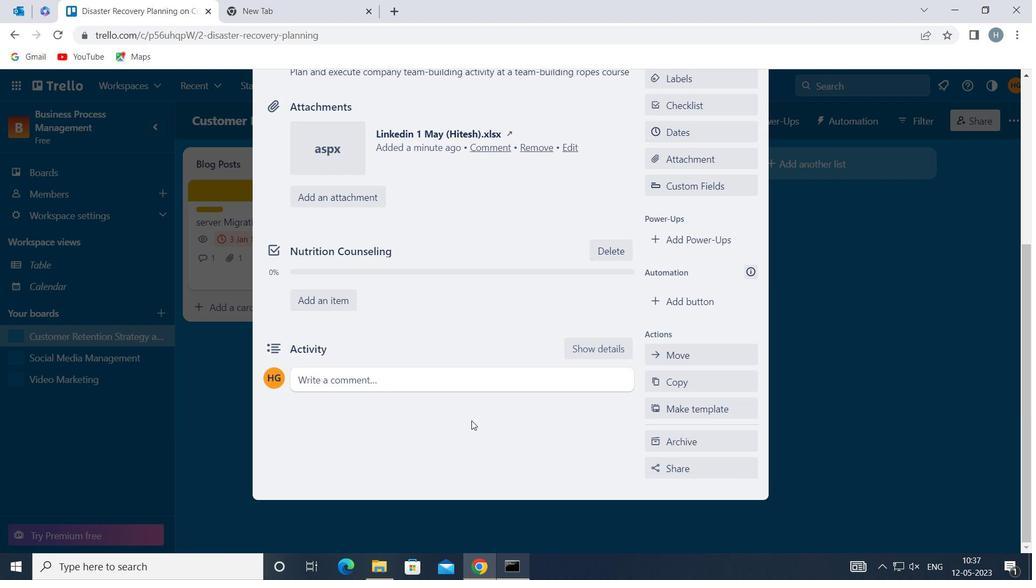 
Action: Mouse pressed left at (494, 382)
Screenshot: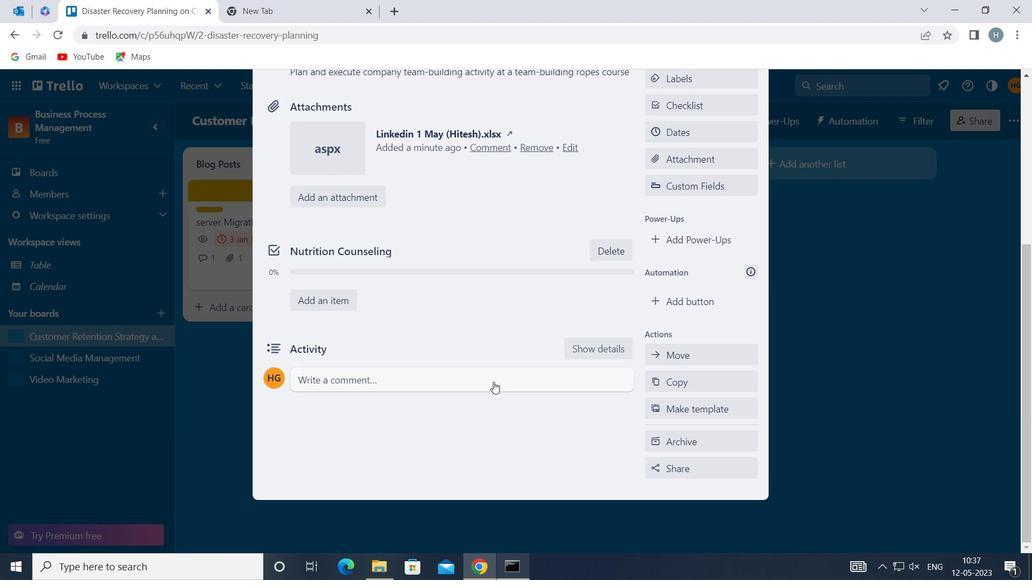
Action: Mouse moved to (386, 428)
Screenshot: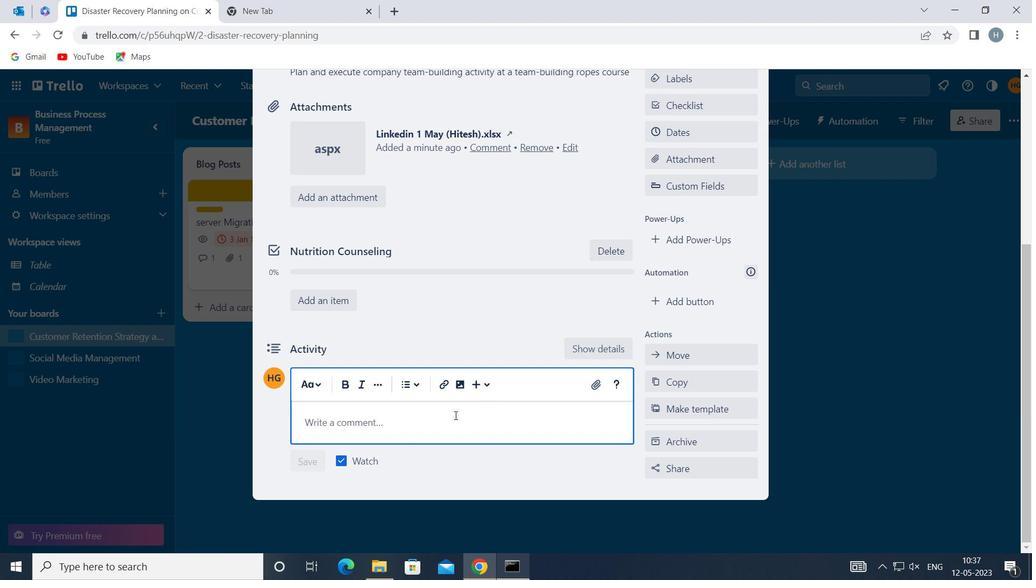 
Action: Mouse pressed left at (386, 428)
Screenshot: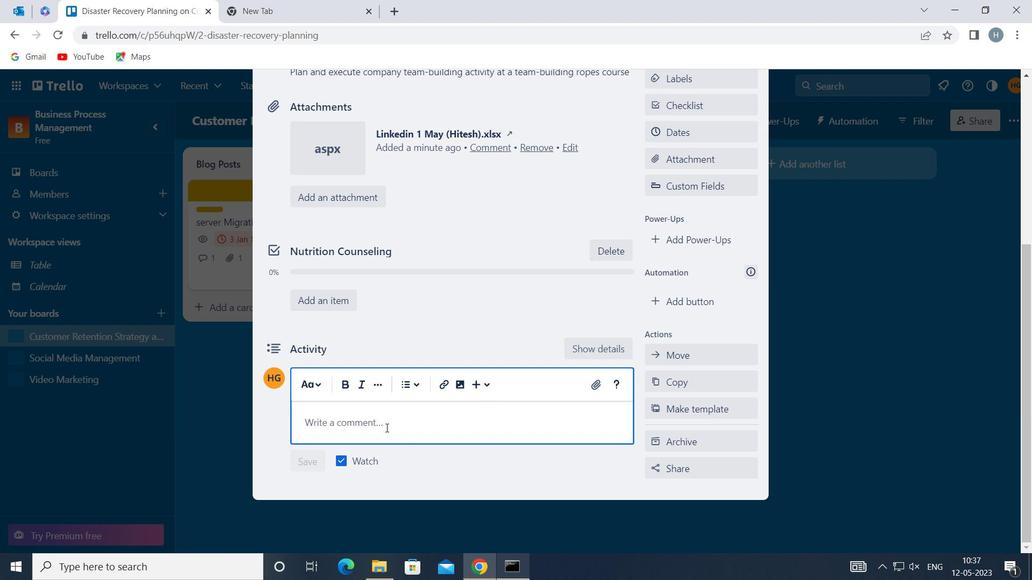 
Action: Mouse moved to (385, 428)
Screenshot: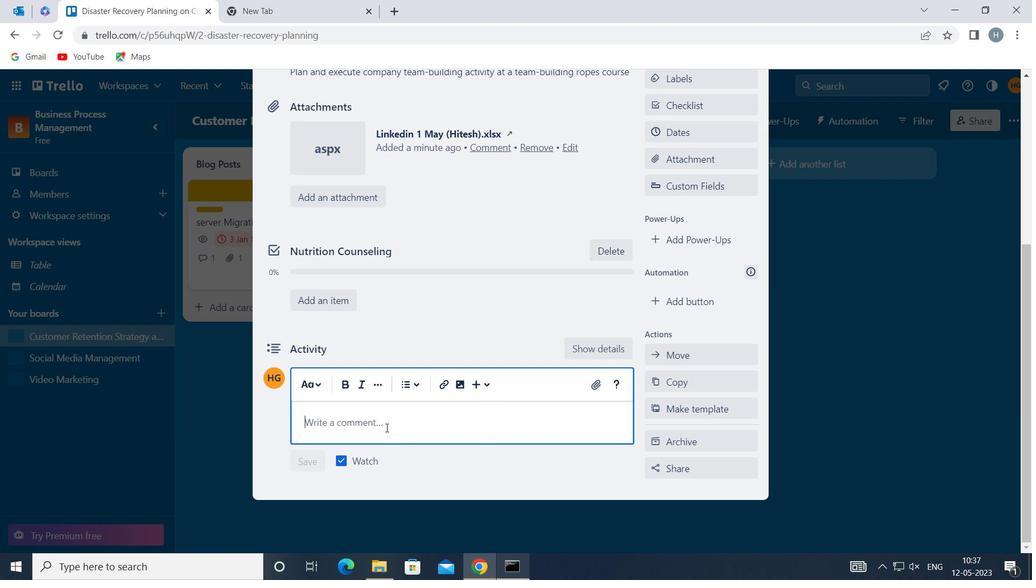 
Action: Key pressed <Key.shift>LET<Key.space>US<Key.space>APPROACH<Key.space>TH
Screenshot: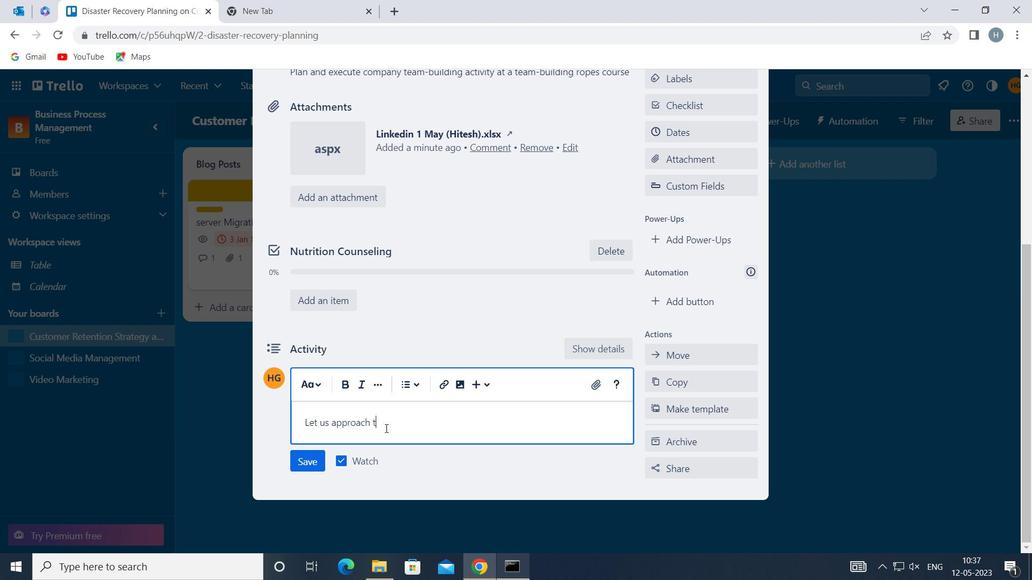 
Action: Mouse moved to (385, 428)
Screenshot: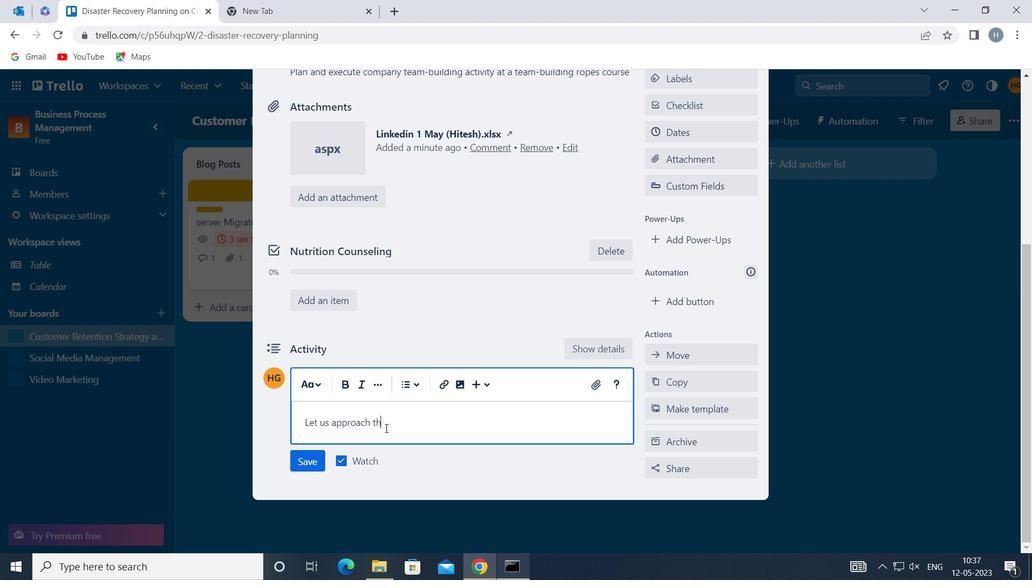 
Action: Key pressed IS<Key.space>TASK<Key.space>WITH<Key.space>A<Key.space>SENSE<Key.space>OF<Key.space>TRANSPARENCY<Key.space>AND<Key.space>OPEN<Key.space>COMMUNICATION,<Key.space>ENSURING<Key.space>THAT<Key.space>ALL<Key.space>STAKEHOLDERS<Key.space>ARE<Key.space>INFORMED<Key.space>AN<Key.space>INVOLVED
Screenshot: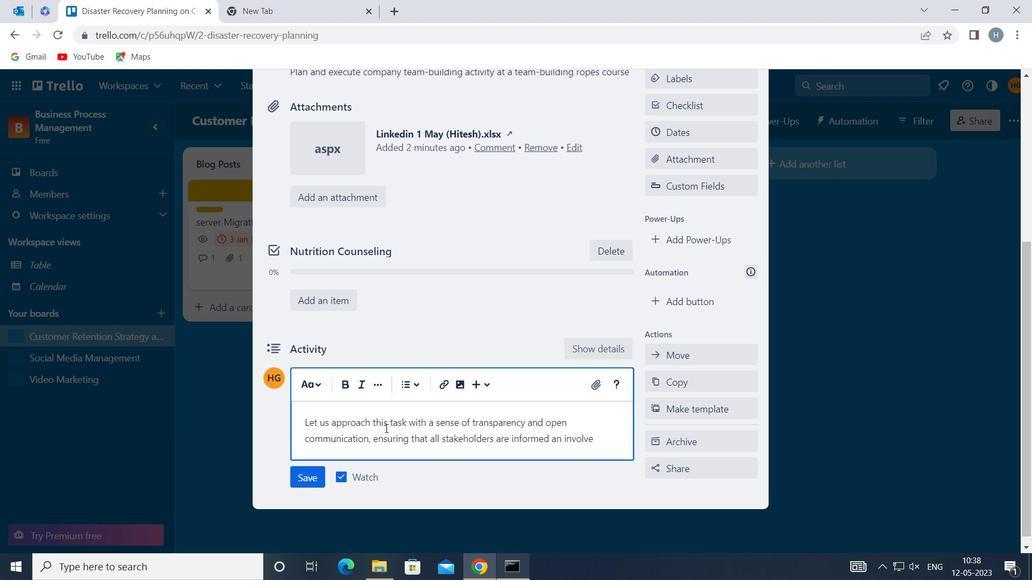 
Action: Mouse moved to (314, 472)
Screenshot: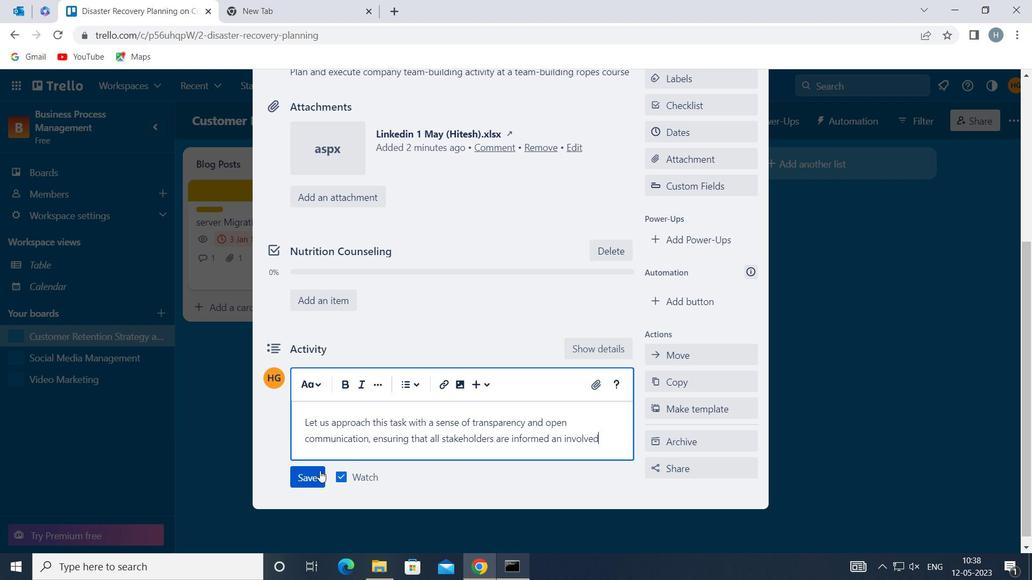 
Action: Mouse pressed left at (314, 472)
Screenshot: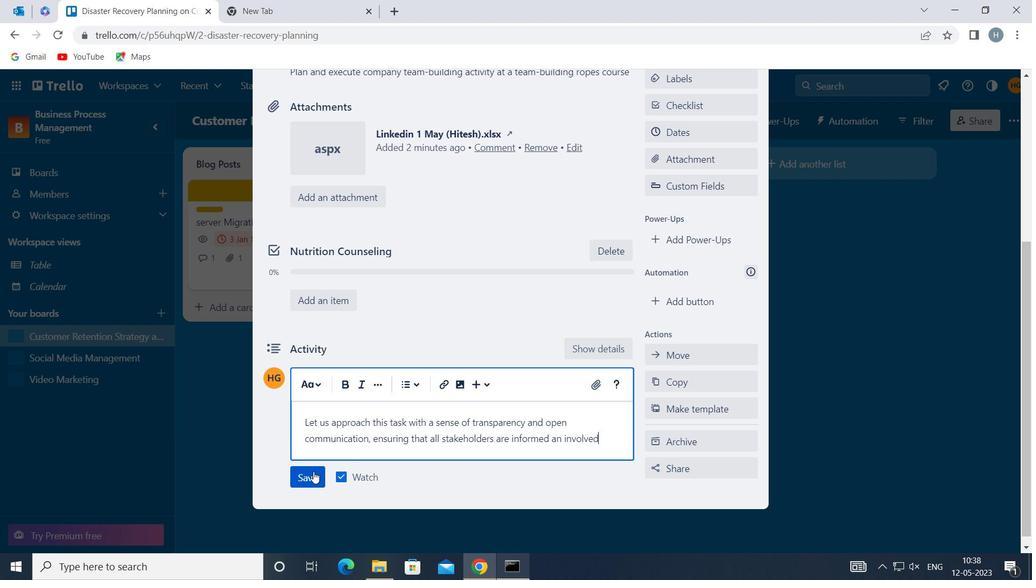 
Action: Mouse moved to (714, 134)
Screenshot: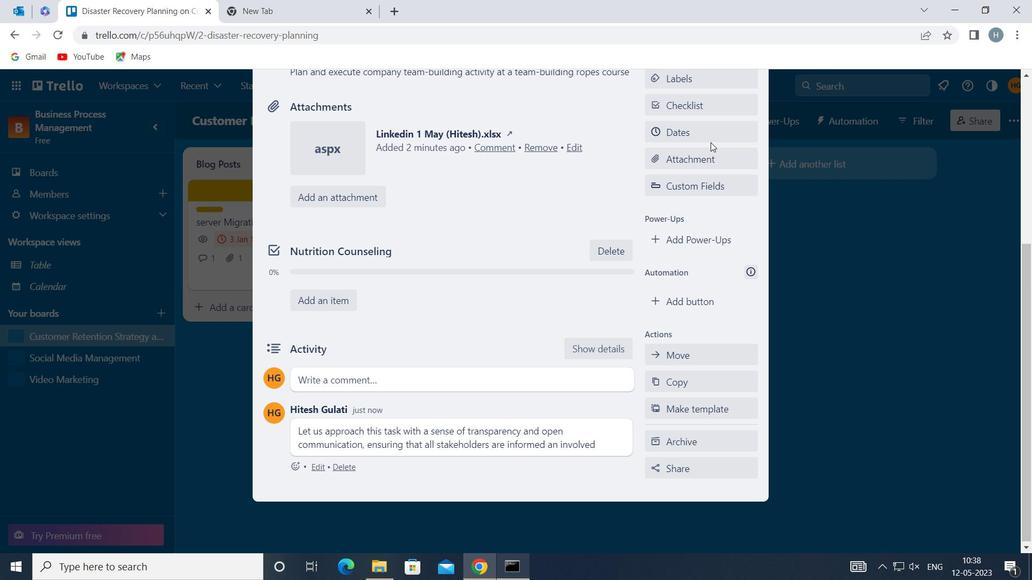 
Action: Mouse pressed left at (714, 134)
Screenshot: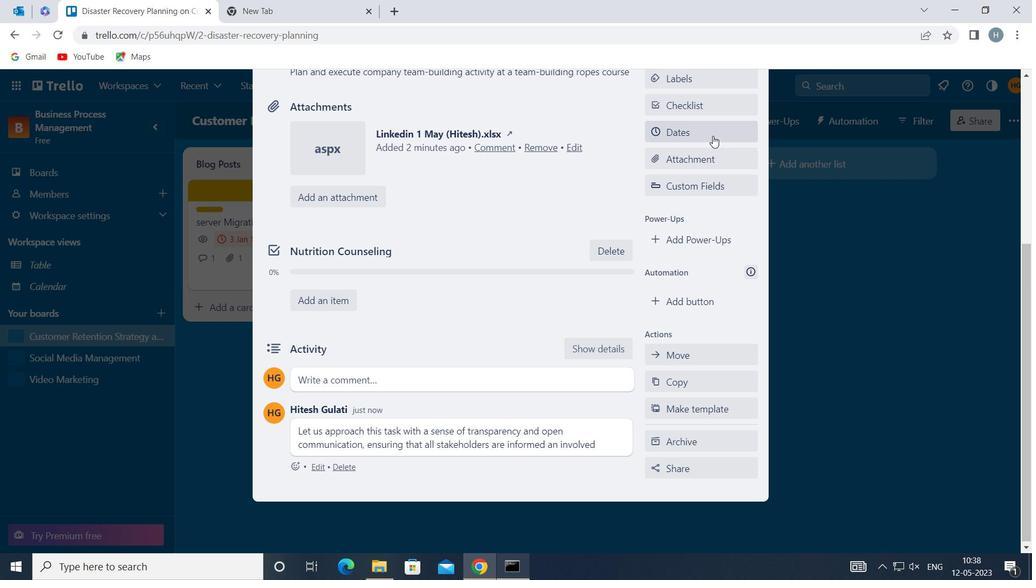 
Action: Mouse moved to (661, 358)
Screenshot: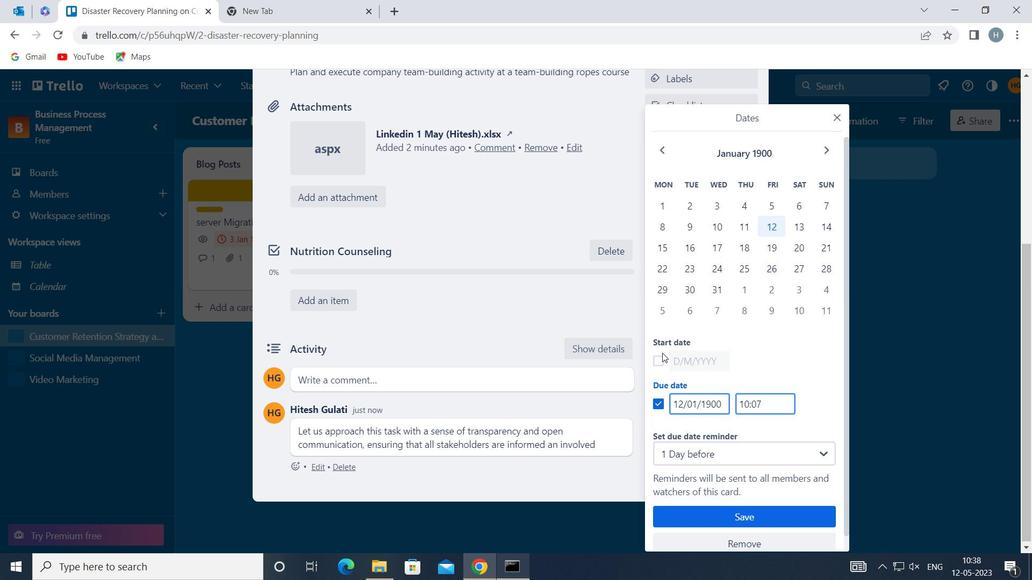 
Action: Mouse pressed left at (661, 358)
Screenshot: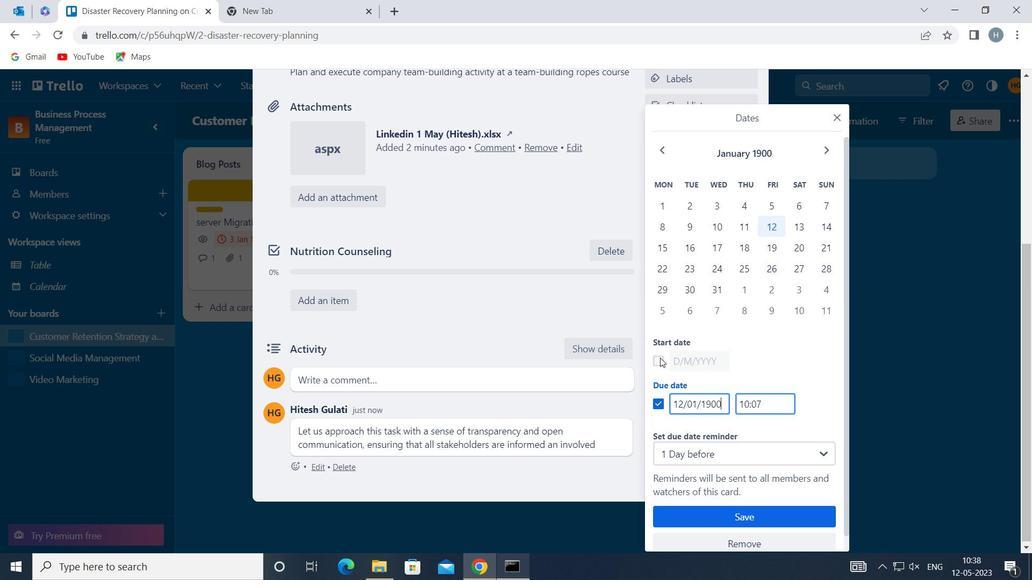 
Action: Mouse moved to (680, 358)
Screenshot: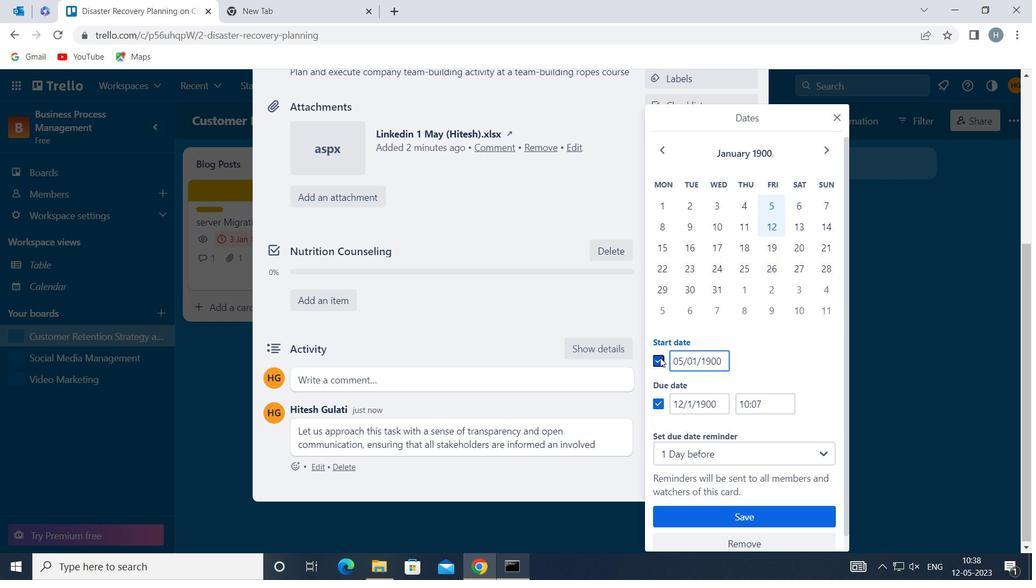 
Action: Mouse pressed left at (680, 358)
Screenshot: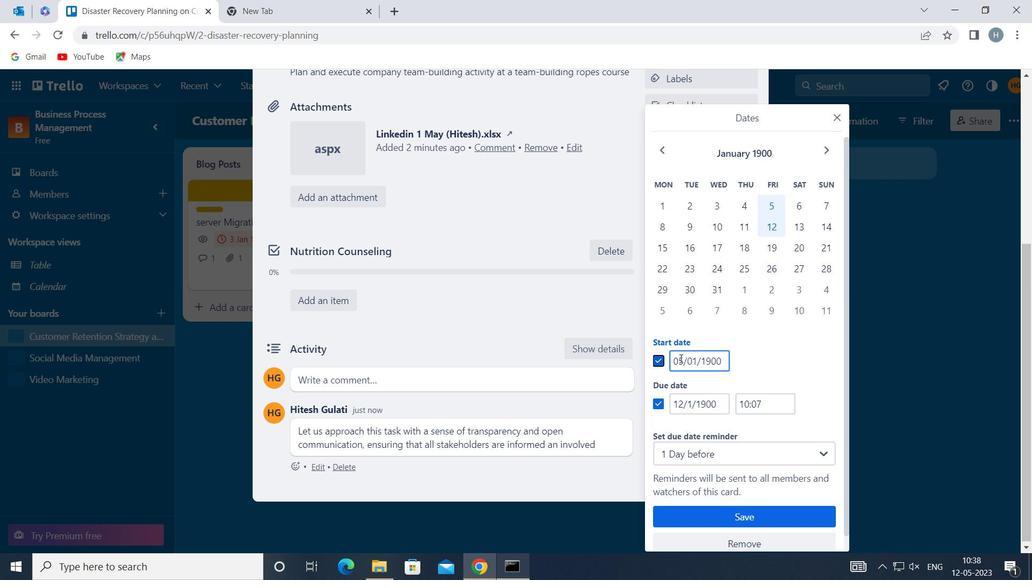 
Action: Mouse moved to (679, 355)
Screenshot: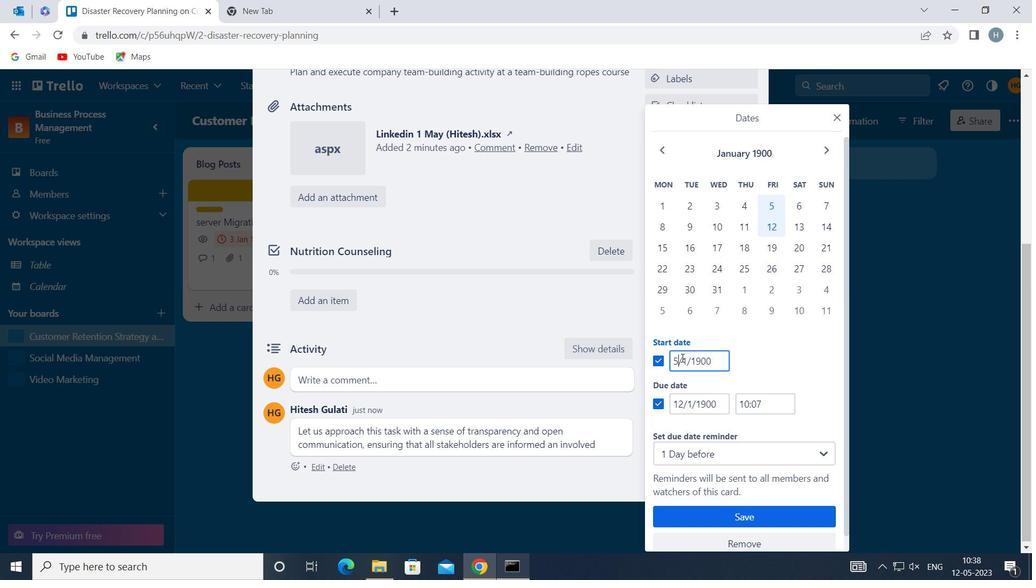 
Action: Key pressed <Key.backspace>
Screenshot: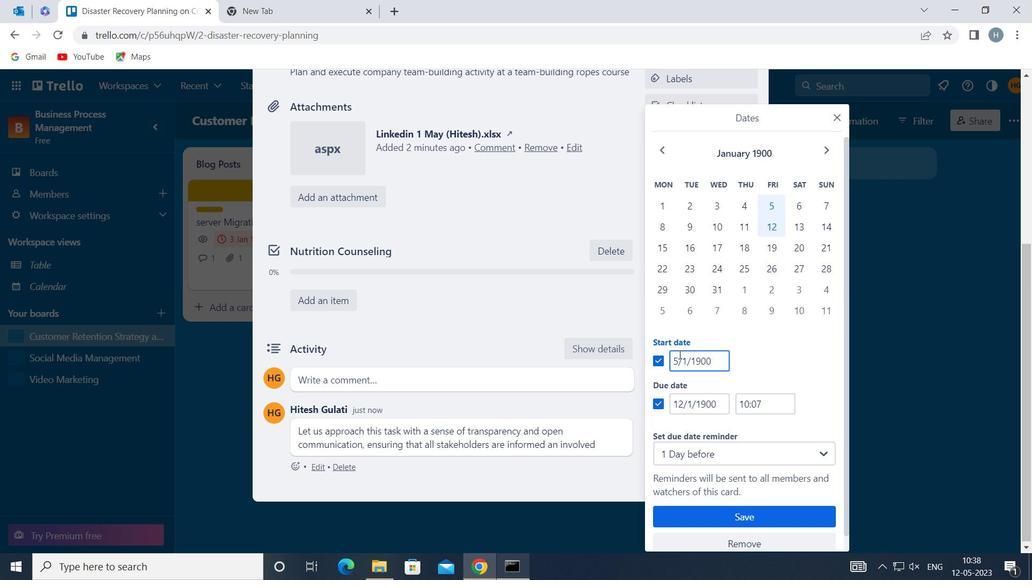 
Action: Mouse moved to (678, 355)
Screenshot: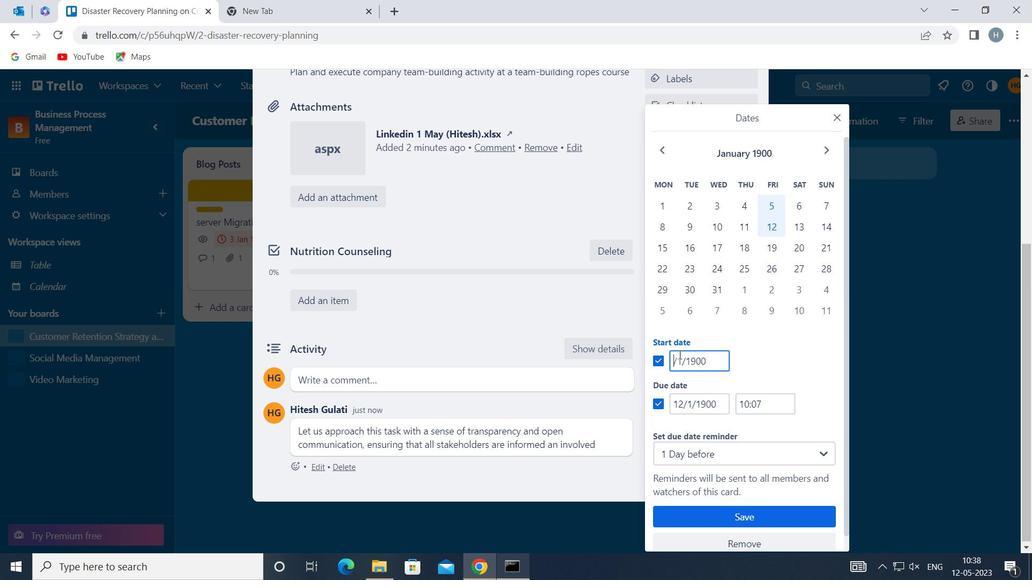 
Action: Key pressed 6
Screenshot: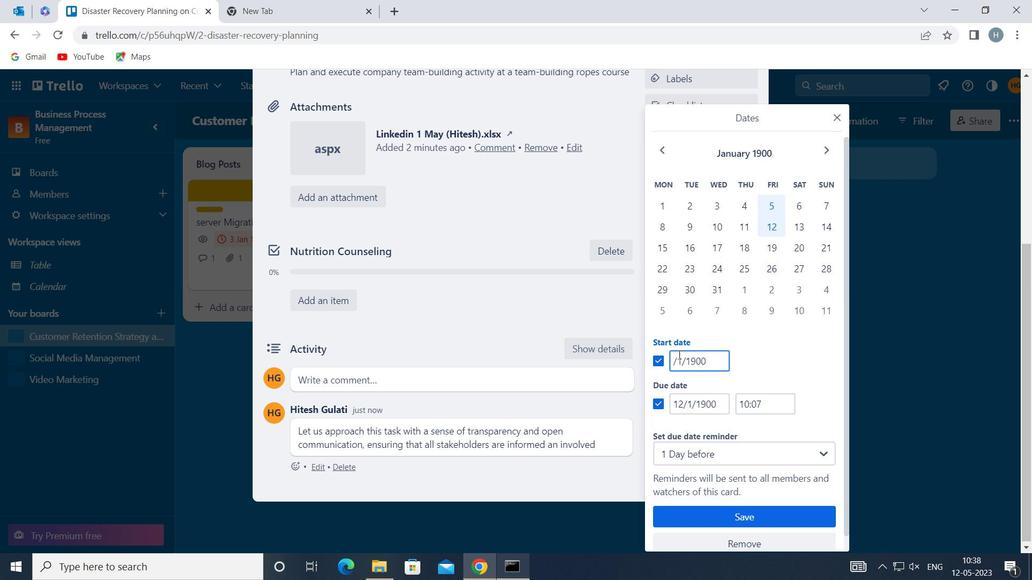 
Action: Mouse moved to (679, 398)
Screenshot: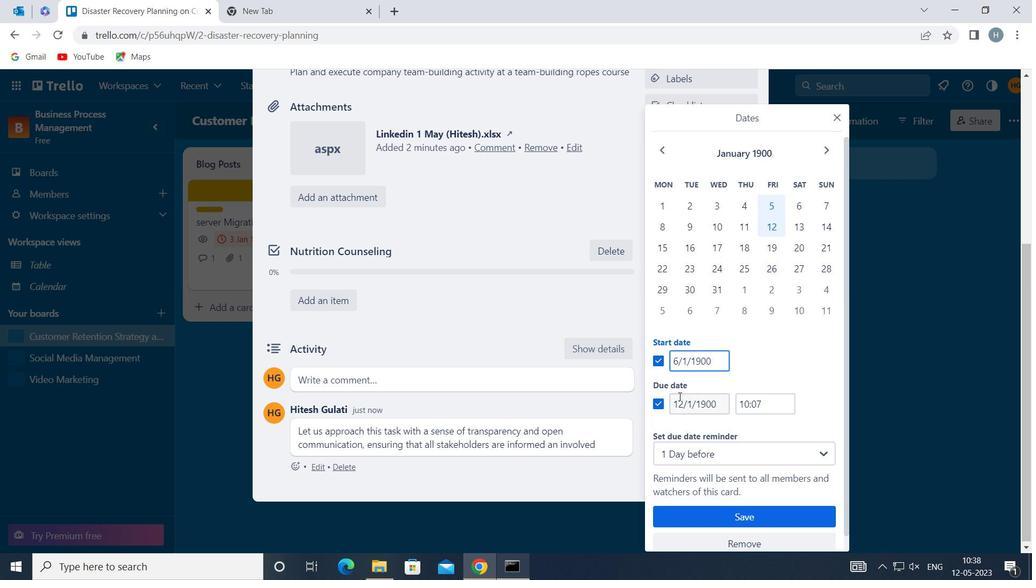 
Action: Mouse pressed left at (679, 398)
Screenshot: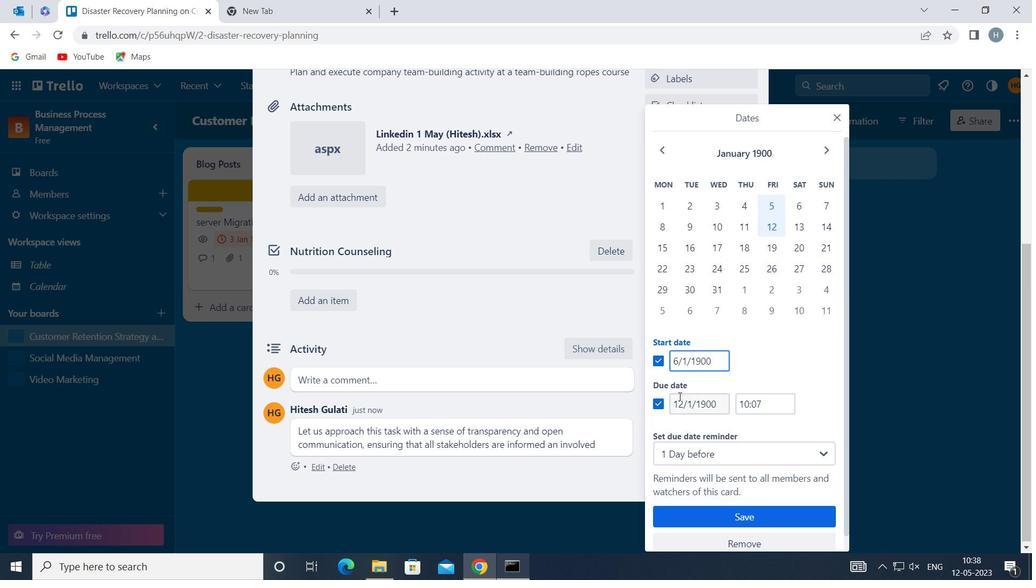 
Action: Mouse moved to (679, 399)
Screenshot: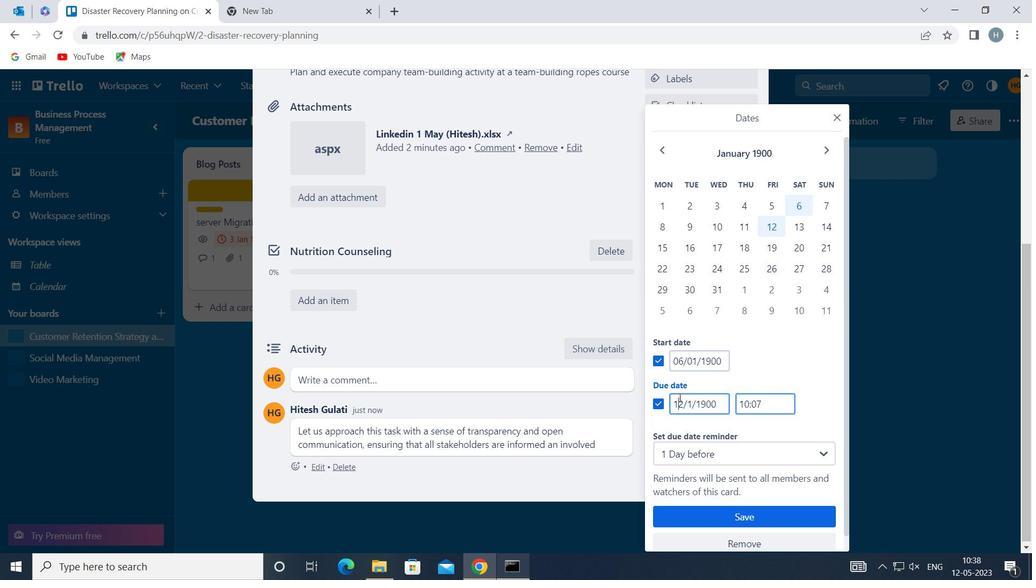 
Action: Key pressed <Key.right><Key.backspace>3
Screenshot: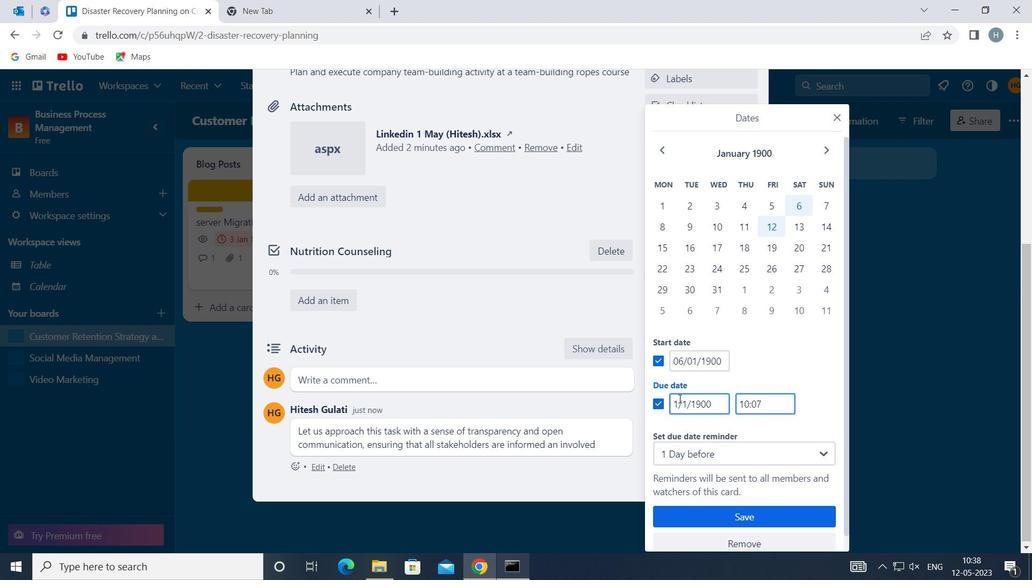 
Action: Mouse moved to (750, 521)
Screenshot: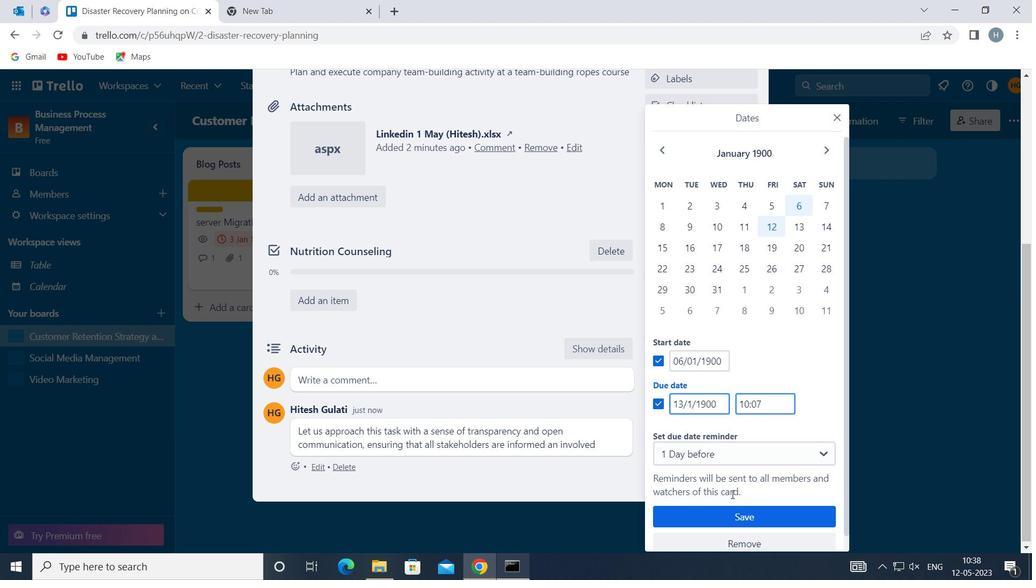 
Action: Mouse pressed left at (750, 521)
Screenshot: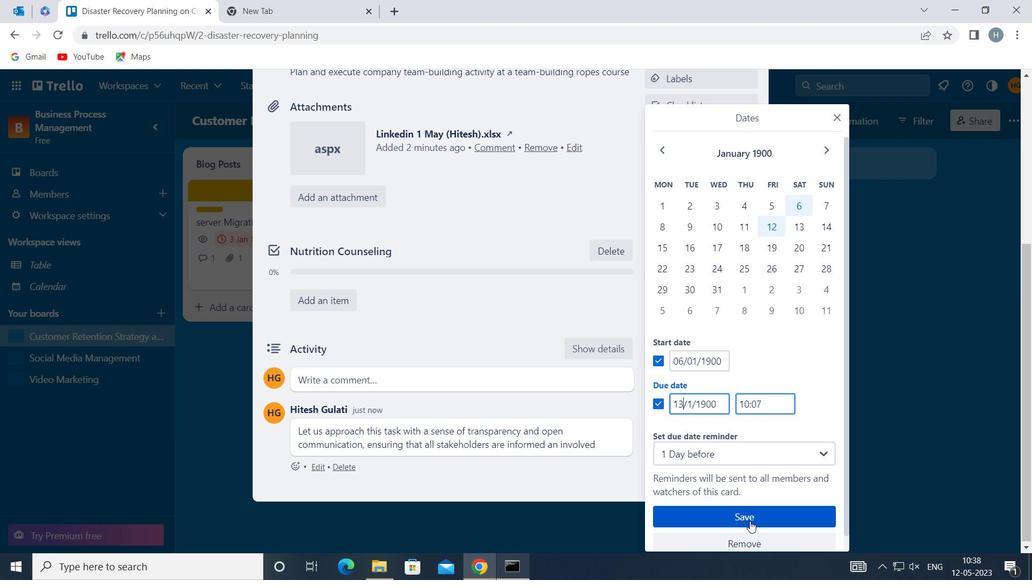 
Action: Mouse moved to (584, 295)
Screenshot: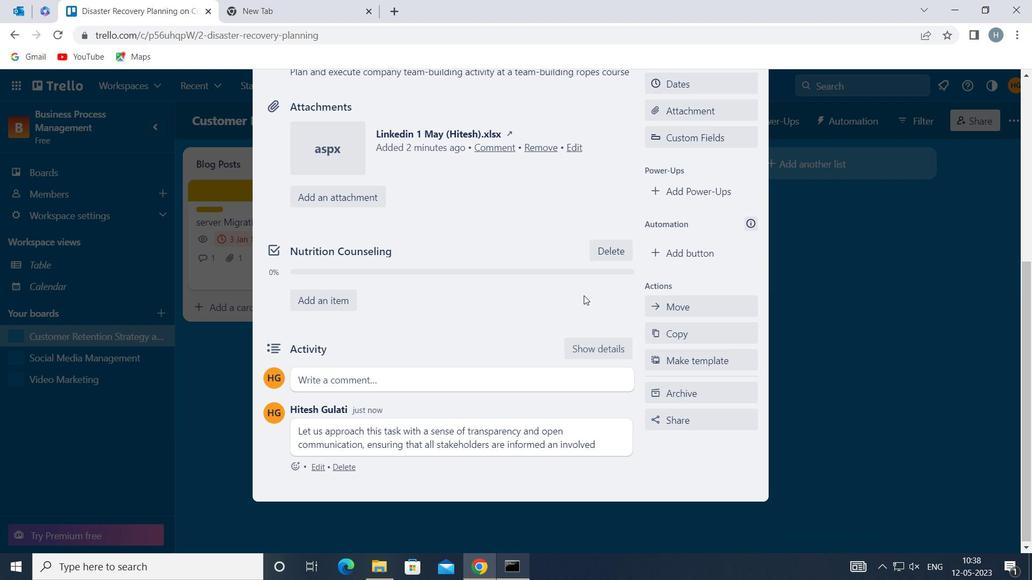 
